 Task: Open Card Quality Control Planning in Board Product Development Best Practices to Workspace Commercial Mortgages and add a team member Softage.3@softage.net, a label Yellow, a checklist DevOps, an attachment from your onedrive, a color Yellow and finally, add a card description 'Plan and execute company team-building activity at a volunteer event' and a comment 'We should approach this task with a sense of transparency and open communication, ensuring that all stakeholders are informed and involved.'. Add a start date 'Jan 07, 1900' with a due date 'Jan 14, 1900'
Action: Mouse moved to (53, 375)
Screenshot: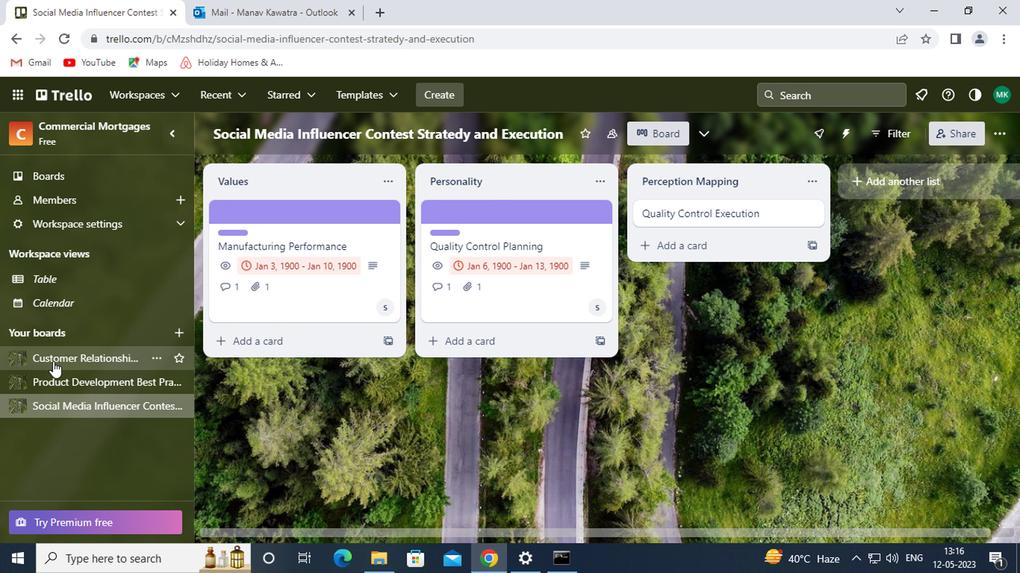 
Action: Mouse pressed left at (53, 375)
Screenshot: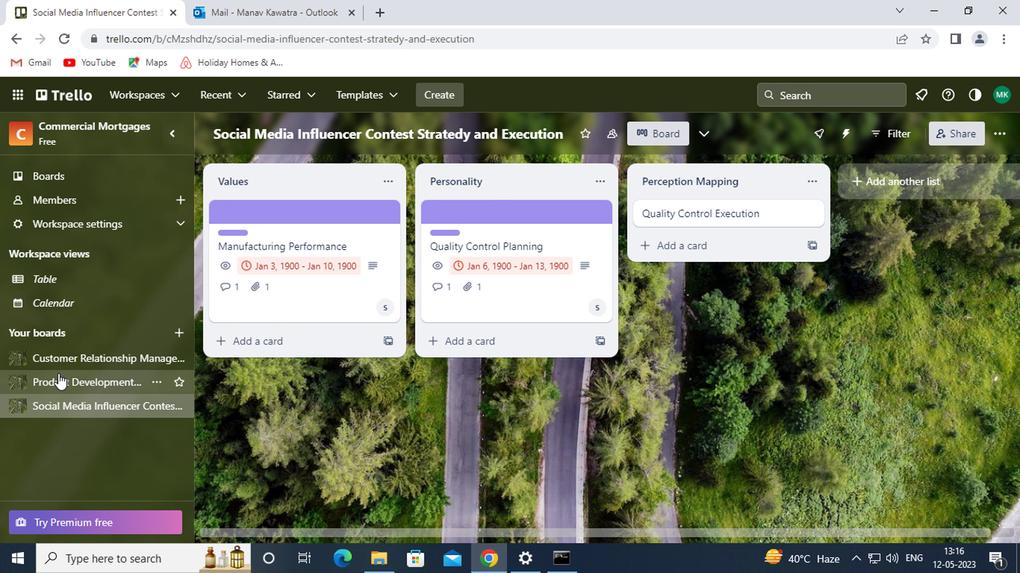 
Action: Mouse moved to (675, 224)
Screenshot: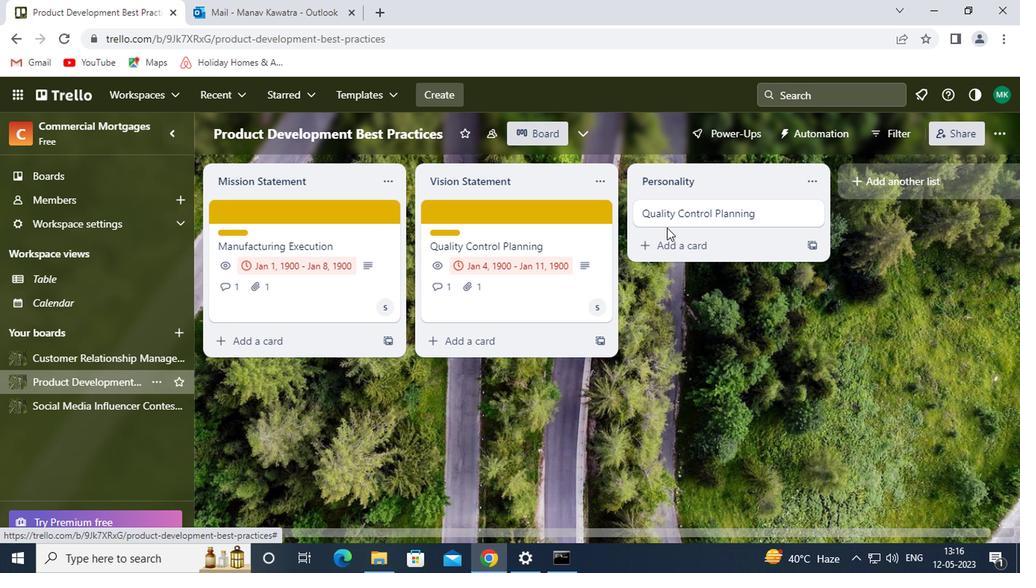 
Action: Mouse pressed left at (675, 224)
Screenshot: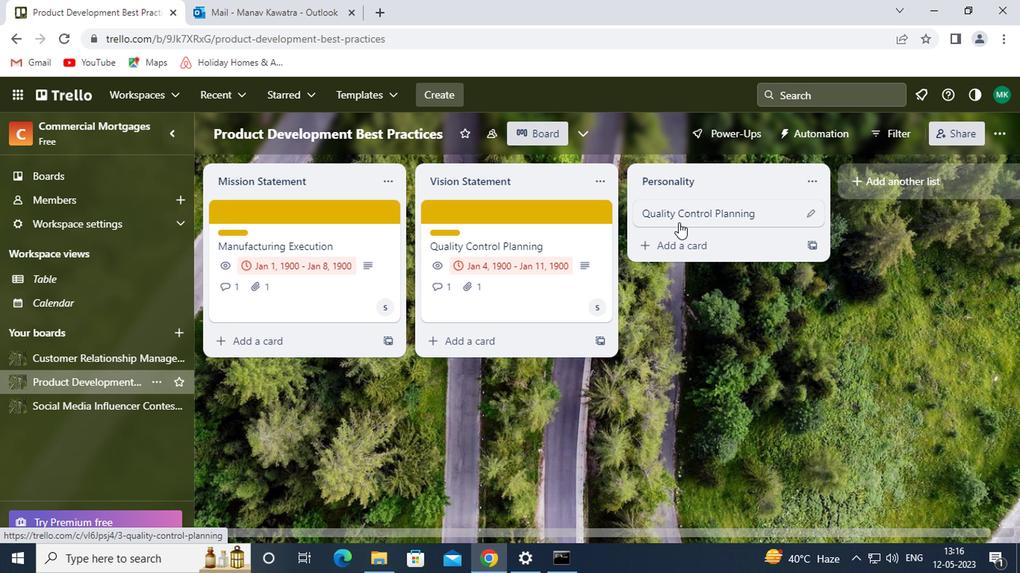 
Action: Mouse moved to (706, 266)
Screenshot: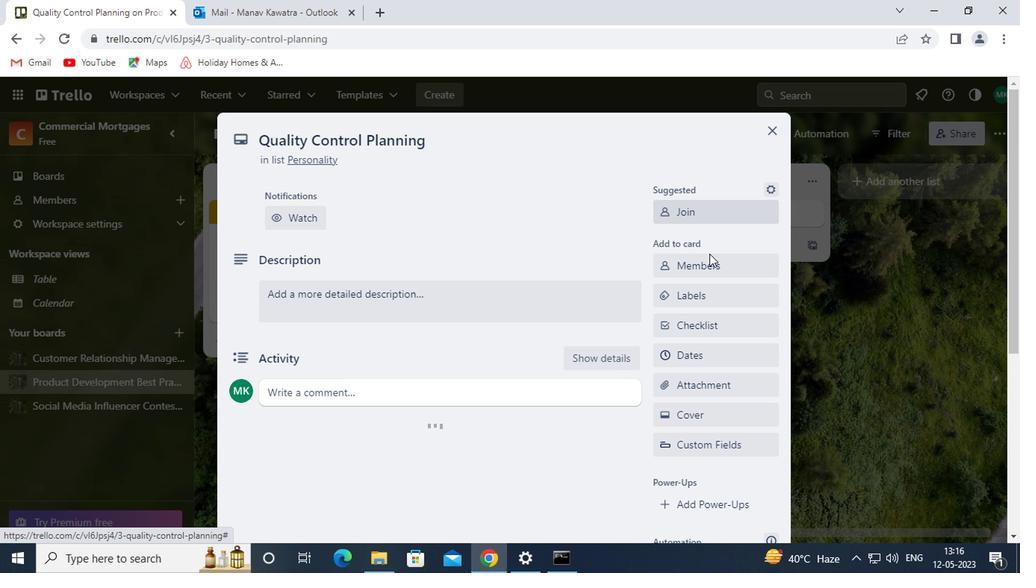 
Action: Mouse pressed left at (706, 266)
Screenshot: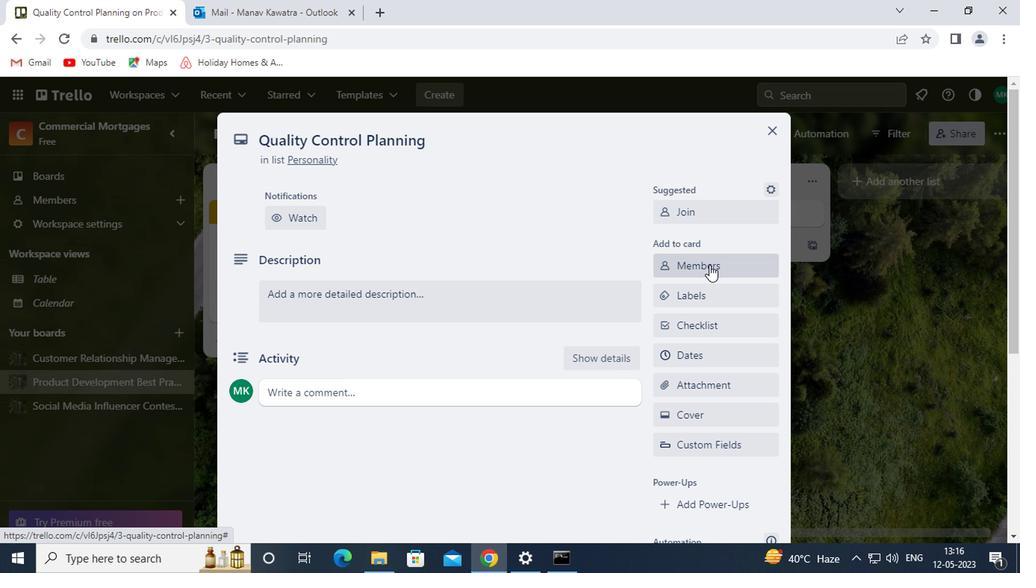 
Action: Mouse moved to (686, 345)
Screenshot: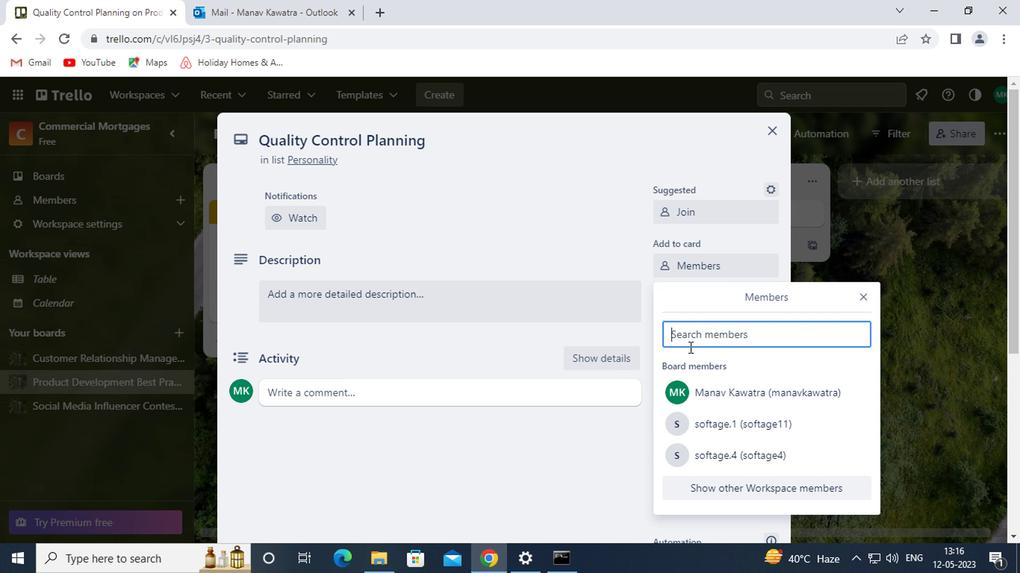 
Action: Mouse pressed left at (686, 345)
Screenshot: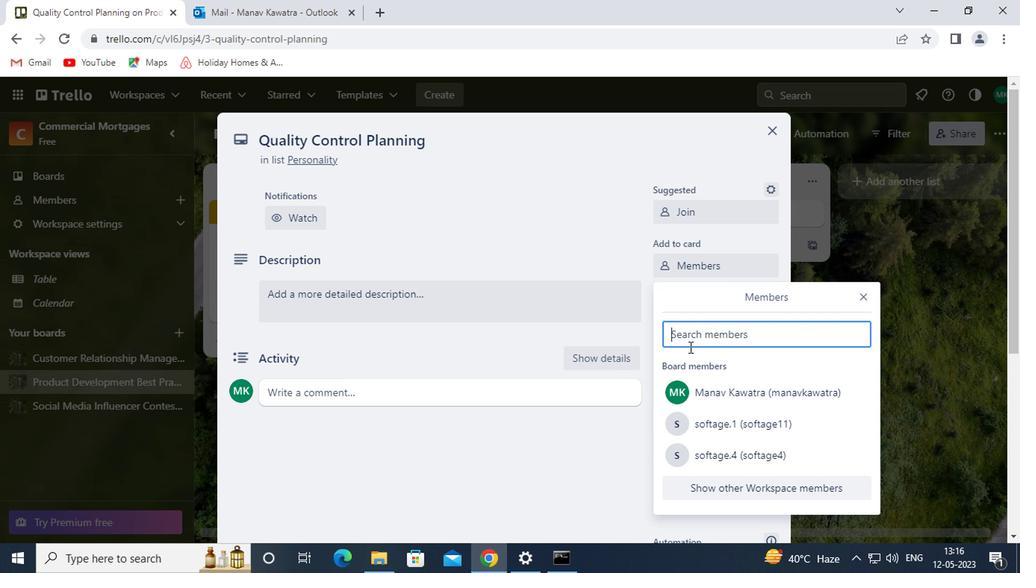 
Action: Key pressed <Key.shift>SOFTAGE.3<Key.shift><Key.shift><Key.shift><Key.shift><Key.shift><Key.shift><Key.shift><Key.shift><Key.shift><Key.shift>@SOFTAGE.NET
Screenshot: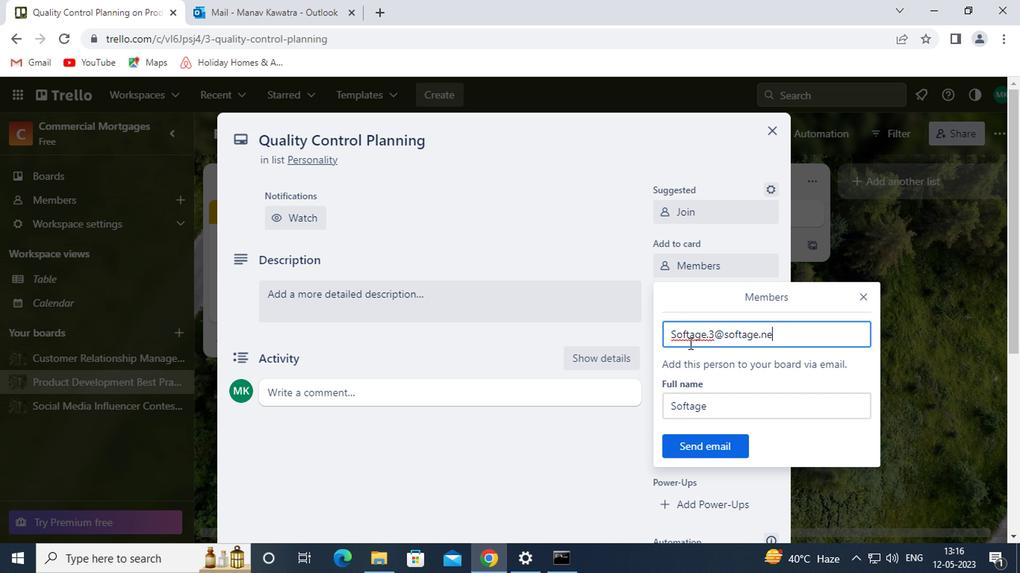 
Action: Mouse moved to (700, 446)
Screenshot: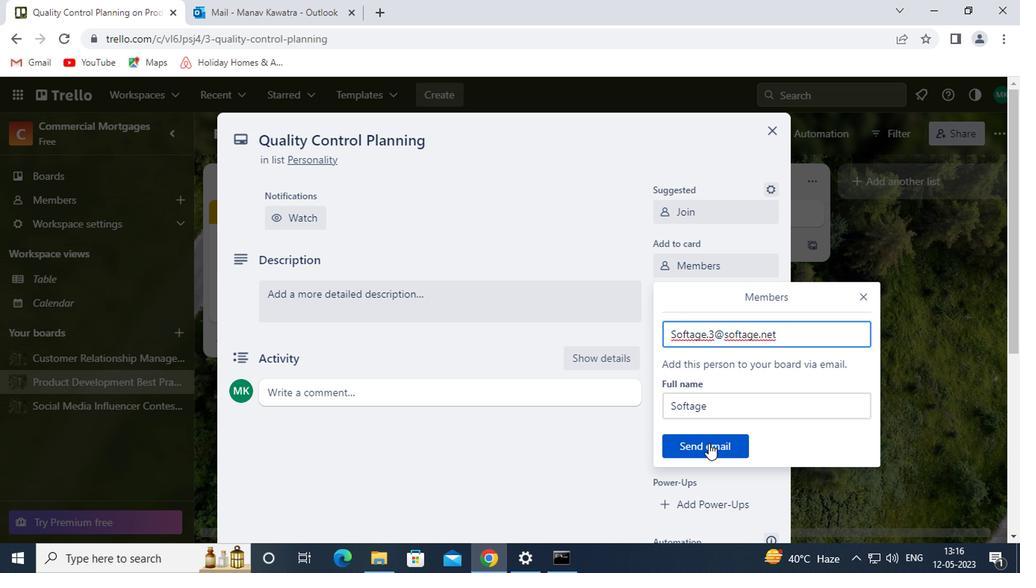 
Action: Mouse pressed left at (700, 446)
Screenshot: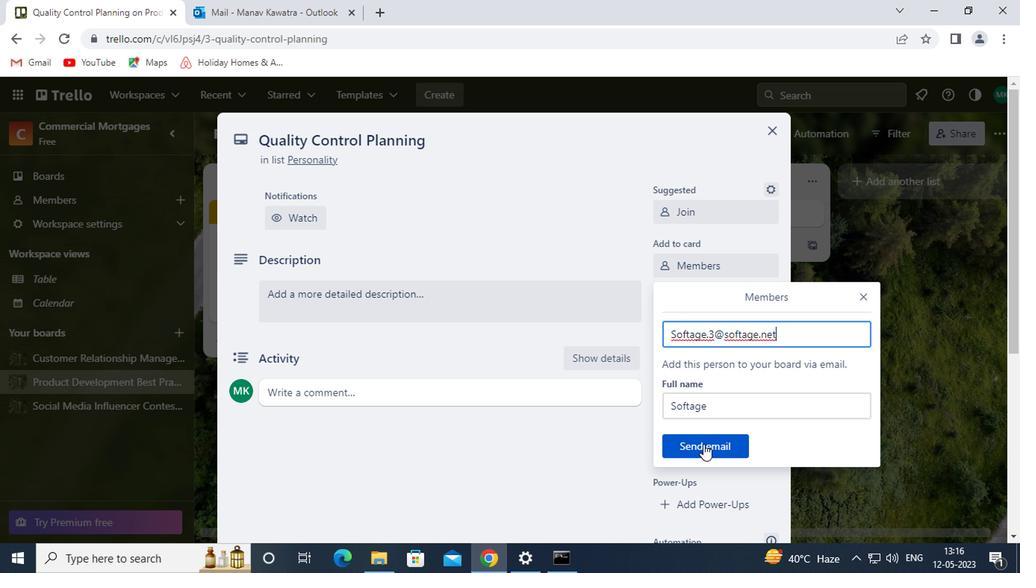 
Action: Mouse moved to (674, 291)
Screenshot: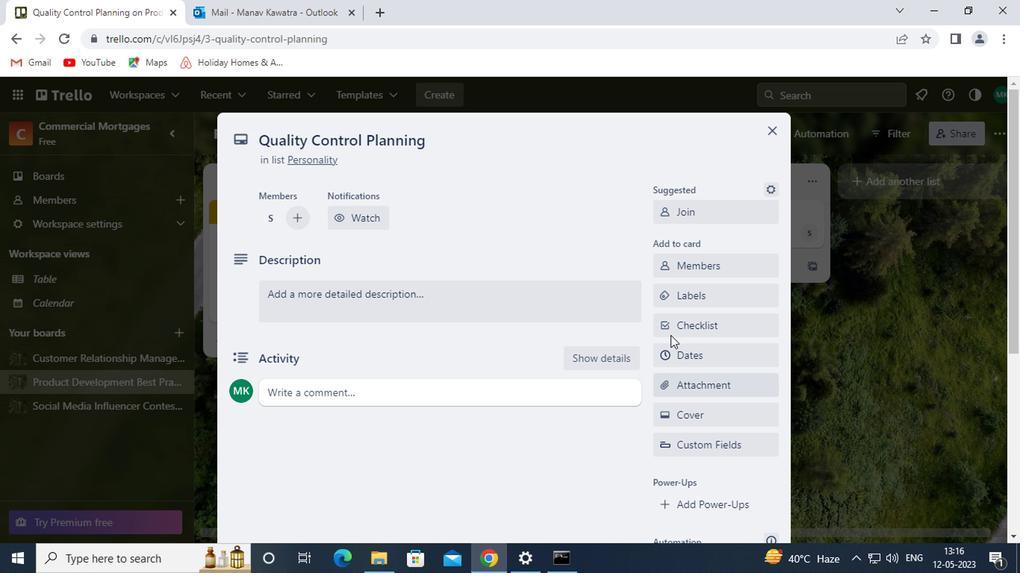 
Action: Mouse pressed left at (674, 291)
Screenshot: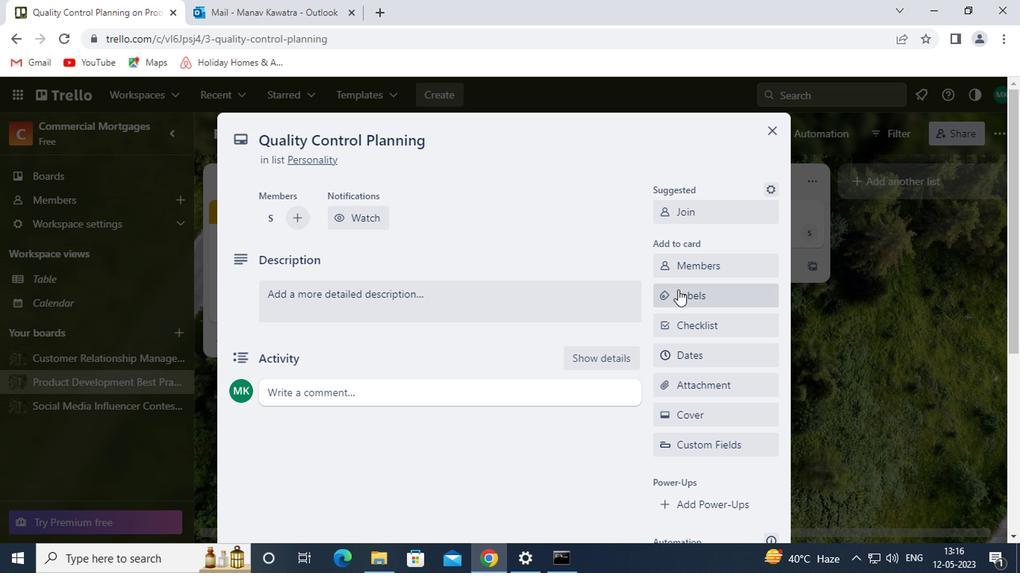 
Action: Mouse moved to (669, 249)
Screenshot: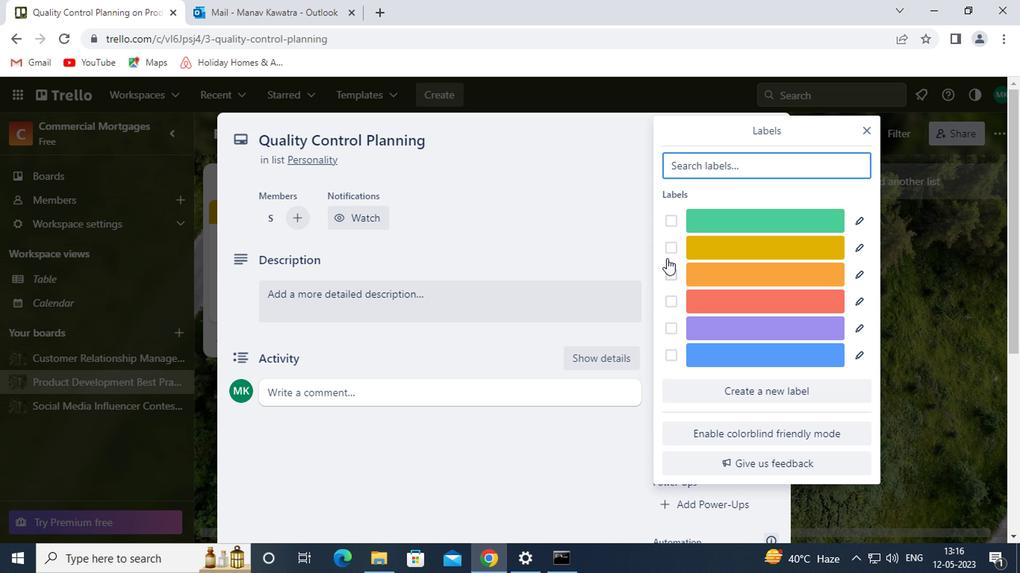 
Action: Mouse pressed left at (669, 249)
Screenshot: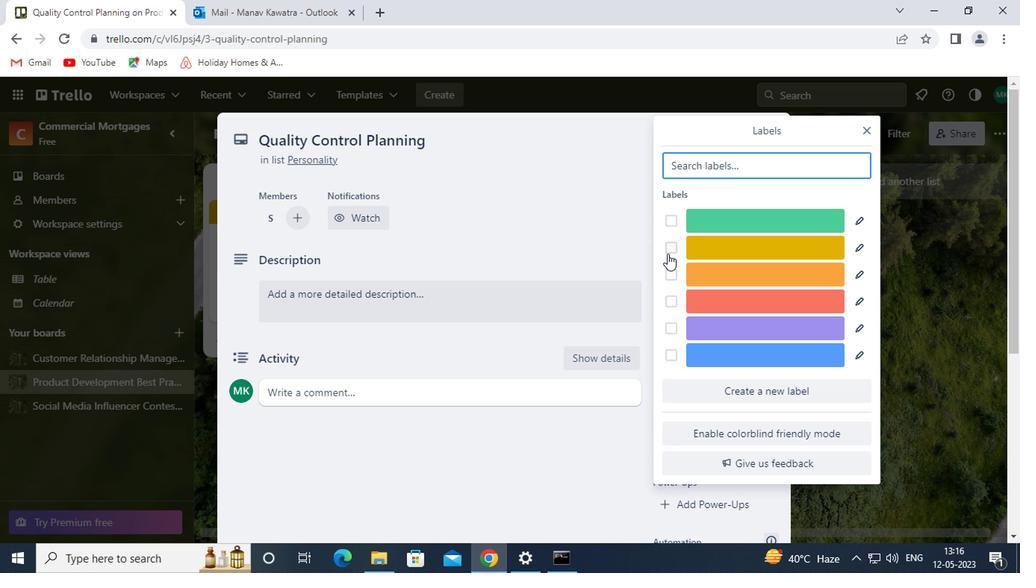 
Action: Mouse moved to (863, 130)
Screenshot: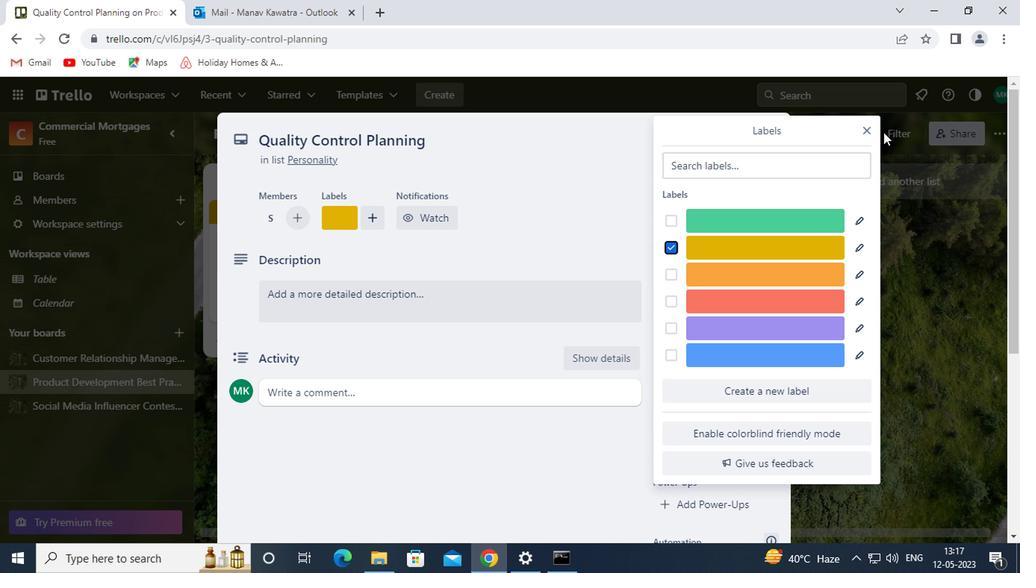 
Action: Mouse pressed left at (863, 130)
Screenshot: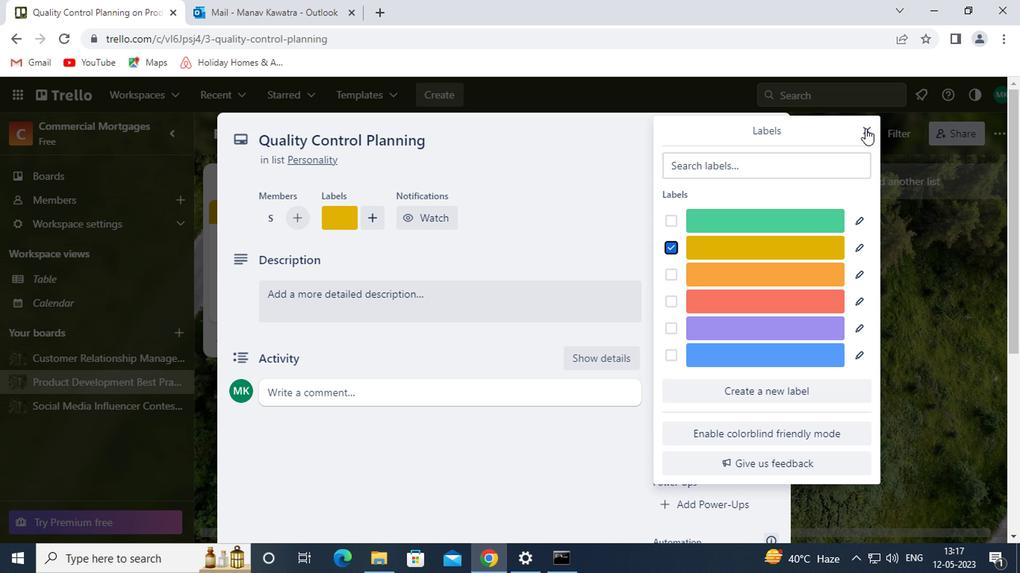 
Action: Mouse moved to (678, 330)
Screenshot: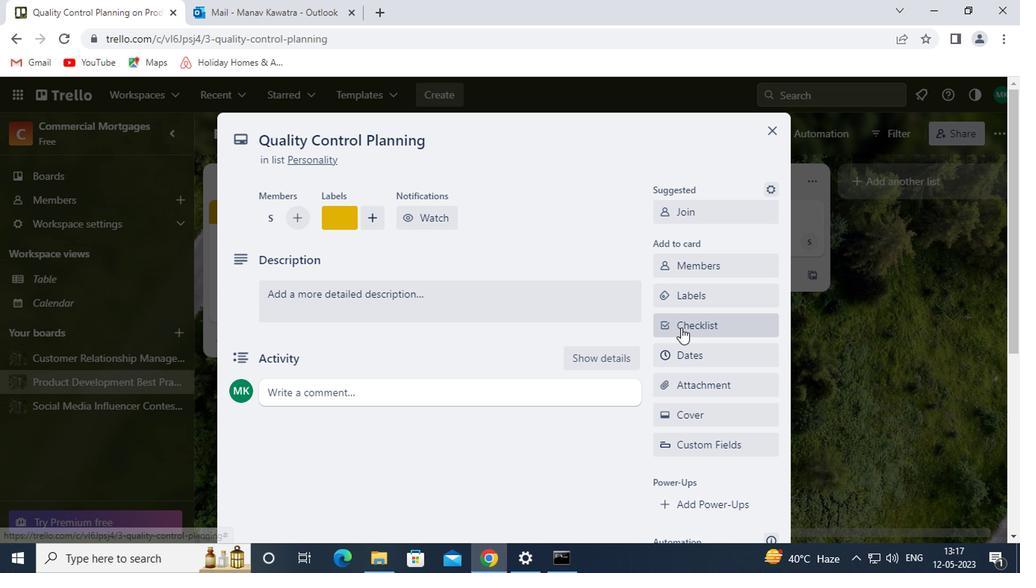 
Action: Mouse pressed left at (678, 330)
Screenshot: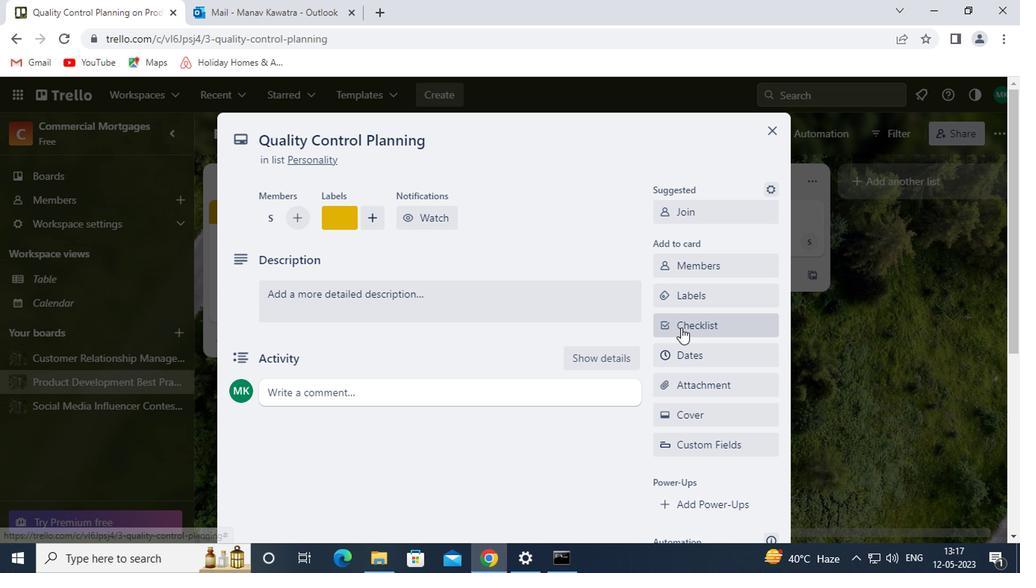 
Action: Mouse moved to (702, 355)
Screenshot: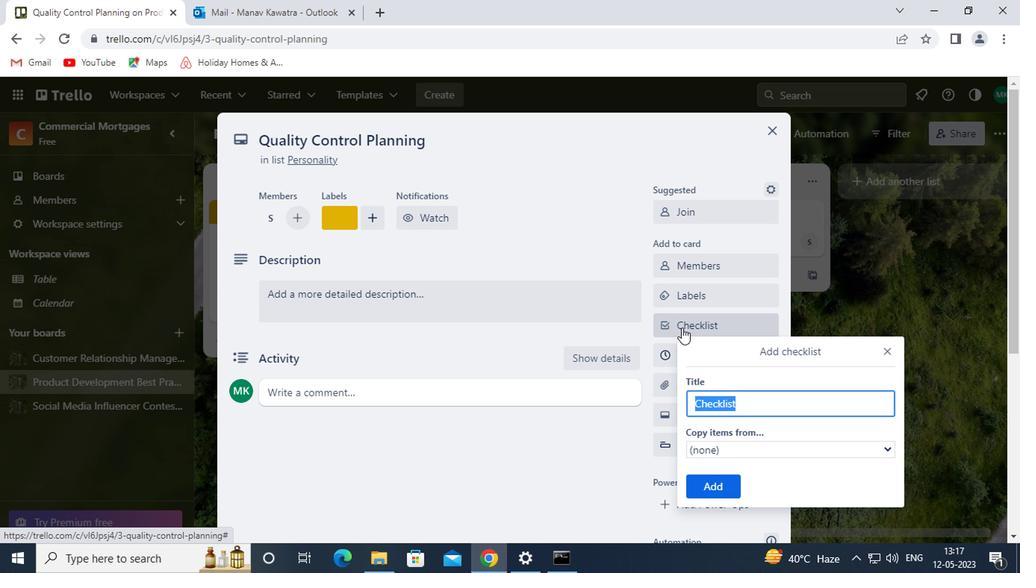 
Action: Key pressed <Key.shift>DEV<Key.caps_lock>O<Key.caps_lock>PS
Screenshot: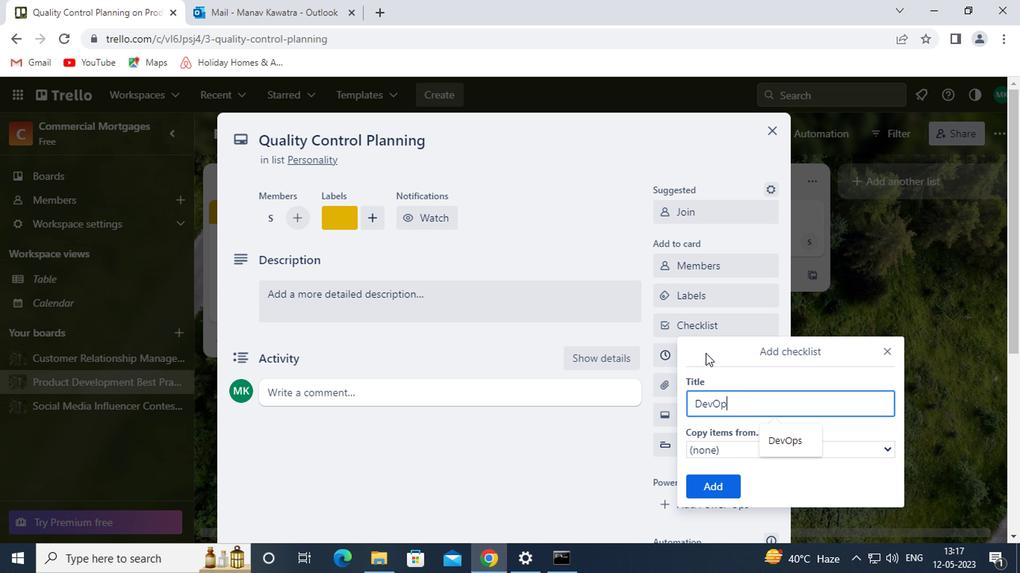 
Action: Mouse moved to (703, 486)
Screenshot: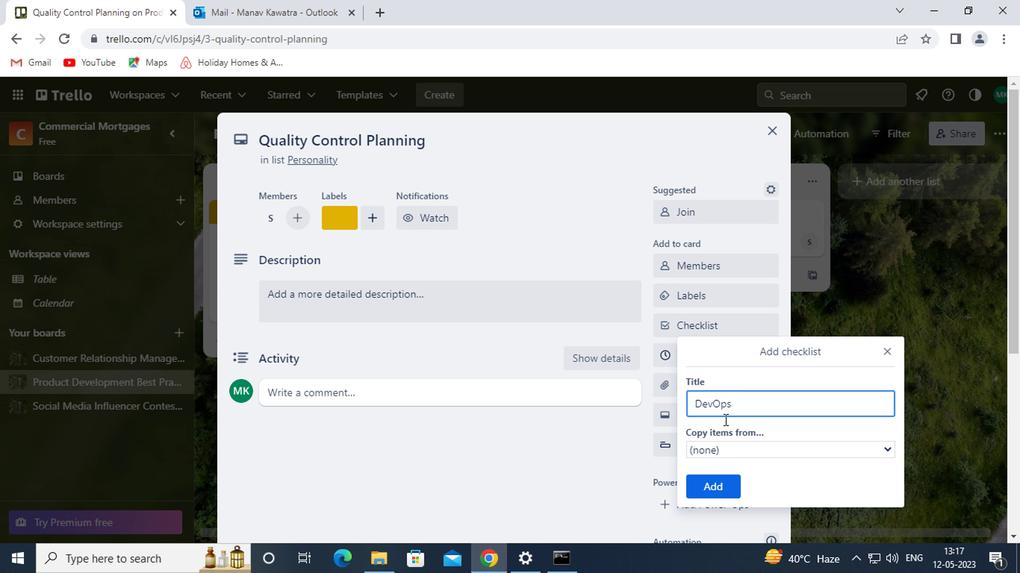 
Action: Mouse pressed left at (703, 486)
Screenshot: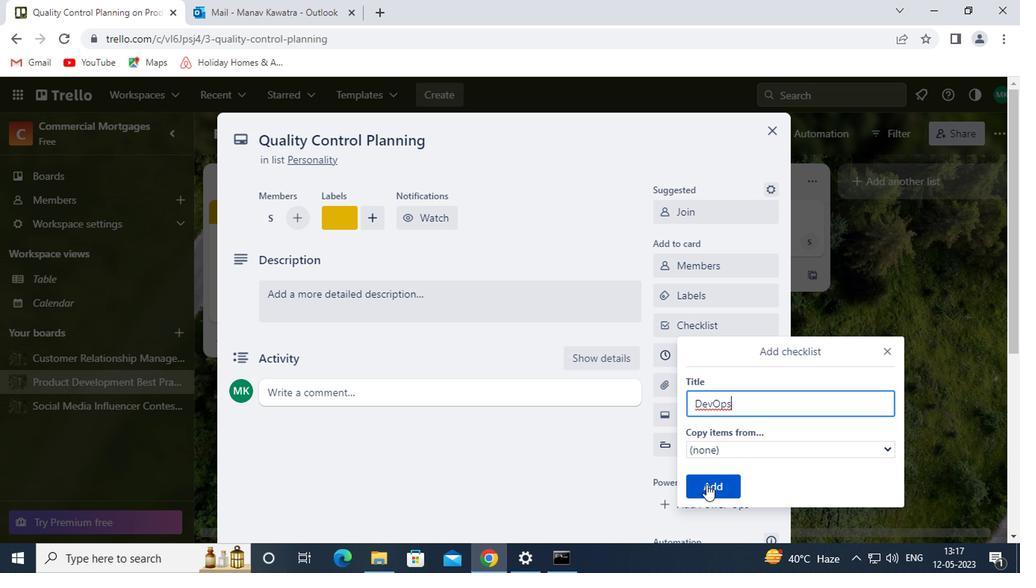
Action: Mouse moved to (717, 380)
Screenshot: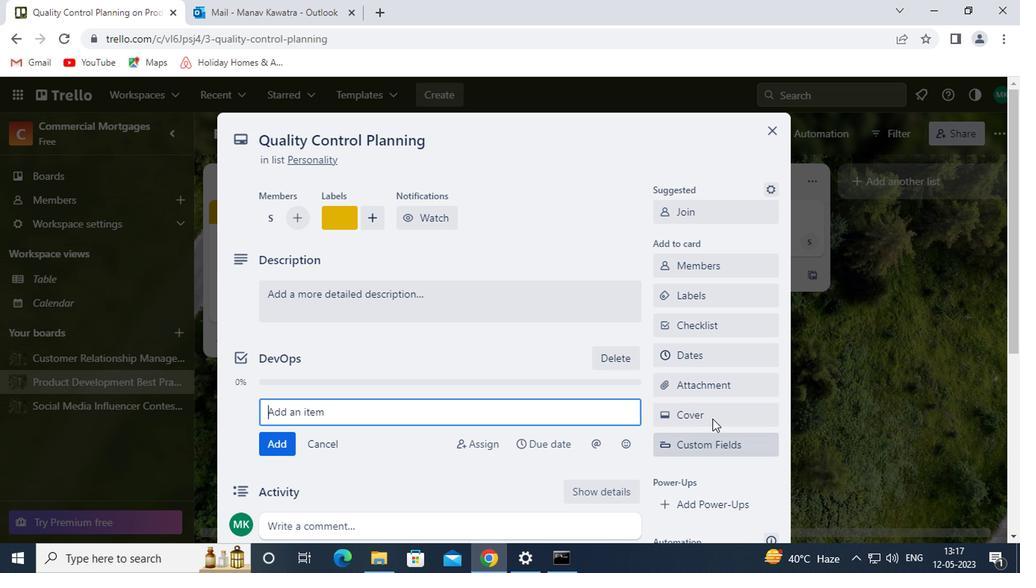 
Action: Mouse pressed left at (717, 380)
Screenshot: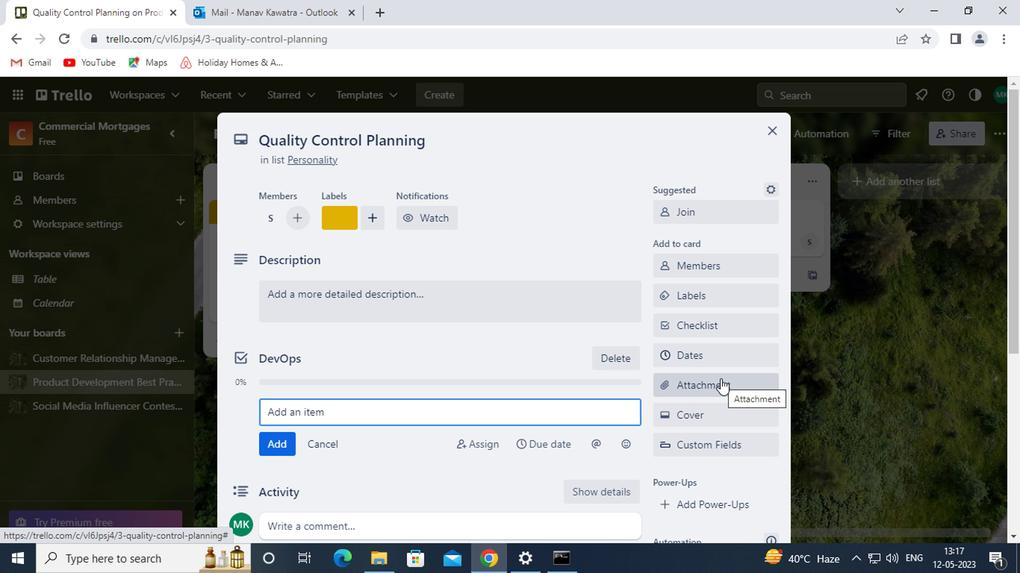
Action: Mouse moved to (684, 280)
Screenshot: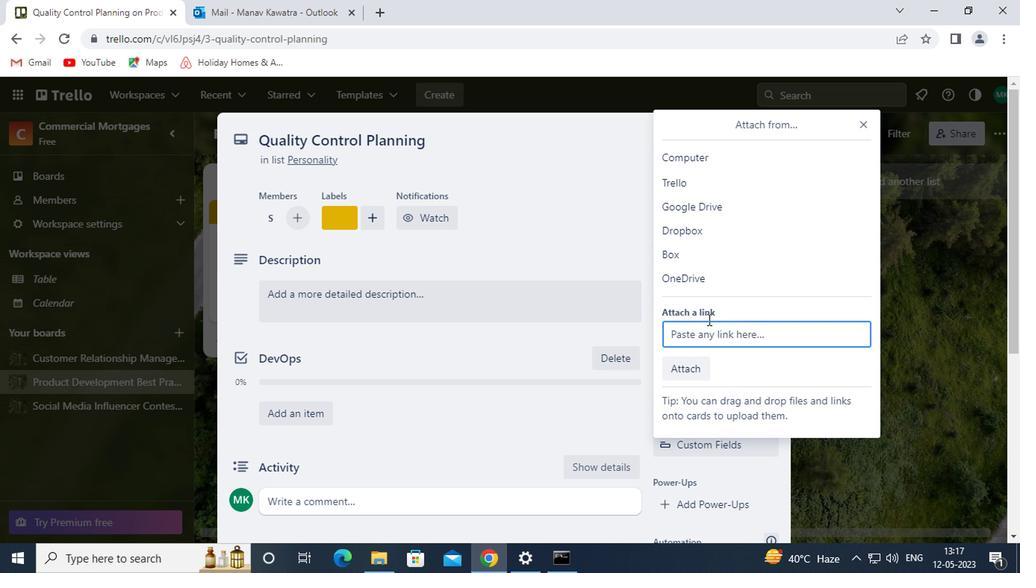 
Action: Mouse pressed left at (684, 280)
Screenshot: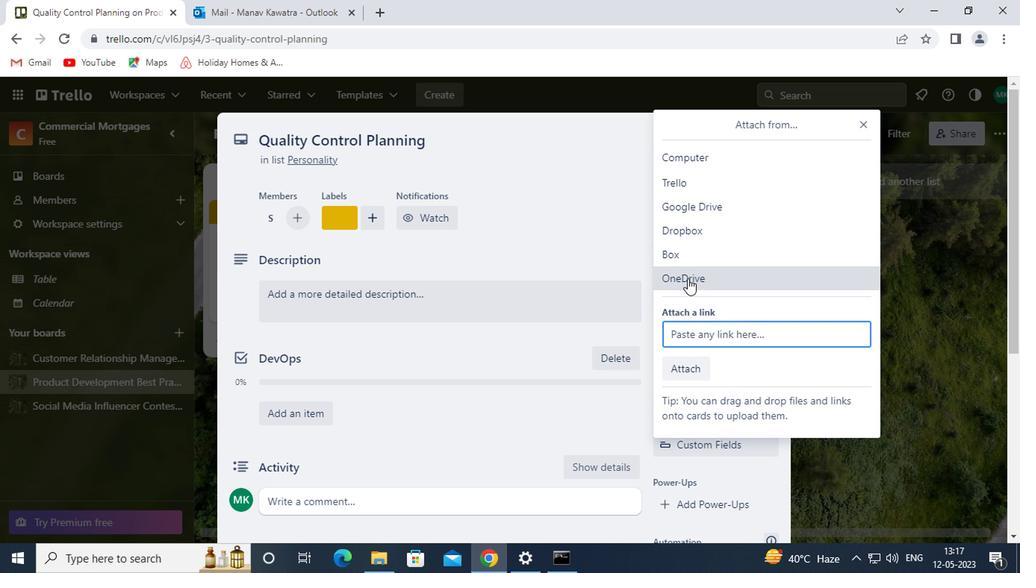 
Action: Mouse moved to (370, 158)
Screenshot: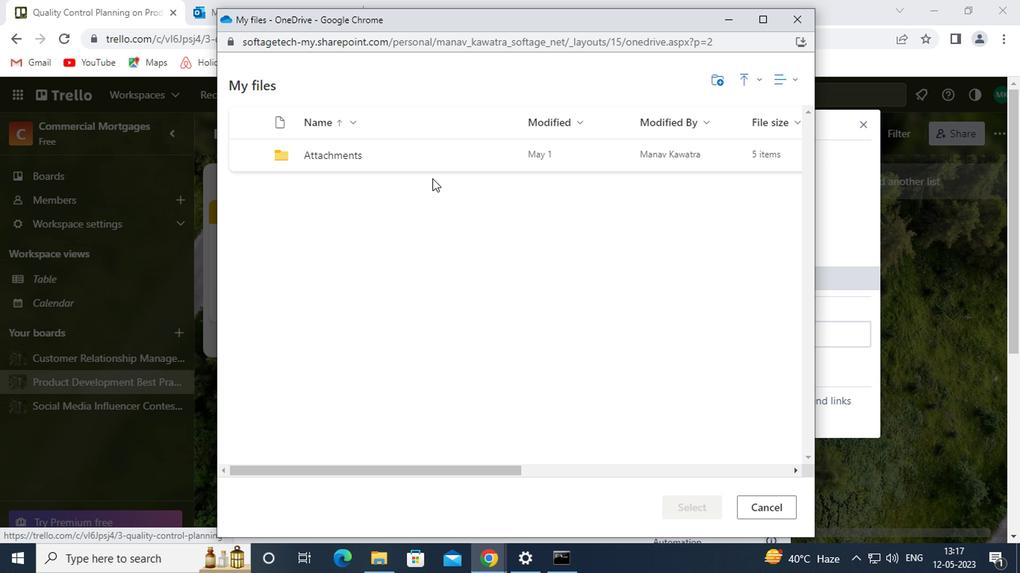 
Action: Mouse pressed left at (370, 158)
Screenshot: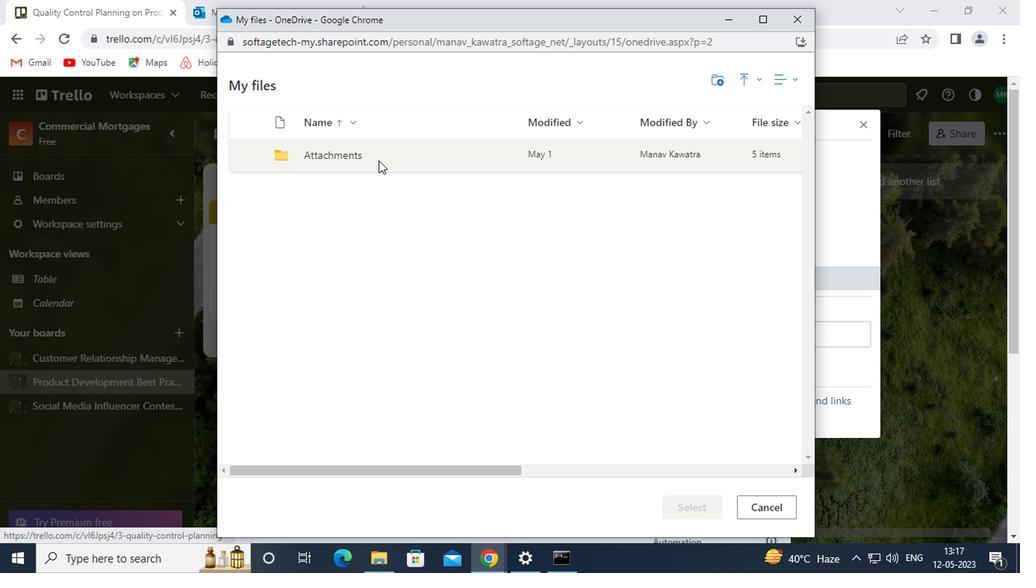 
Action: Mouse moved to (312, 154)
Screenshot: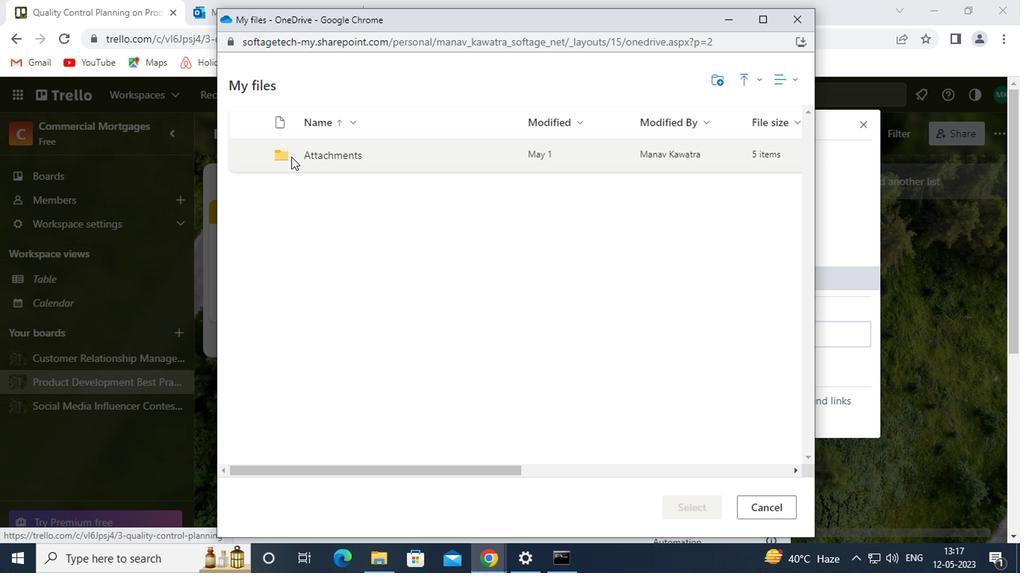 
Action: Mouse pressed left at (312, 154)
Screenshot: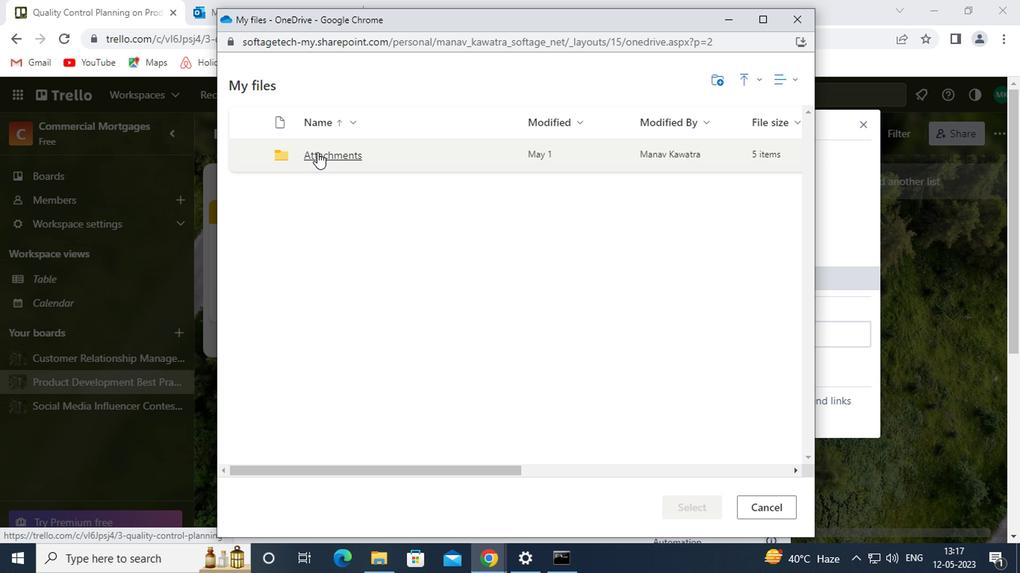 
Action: Mouse moved to (323, 192)
Screenshot: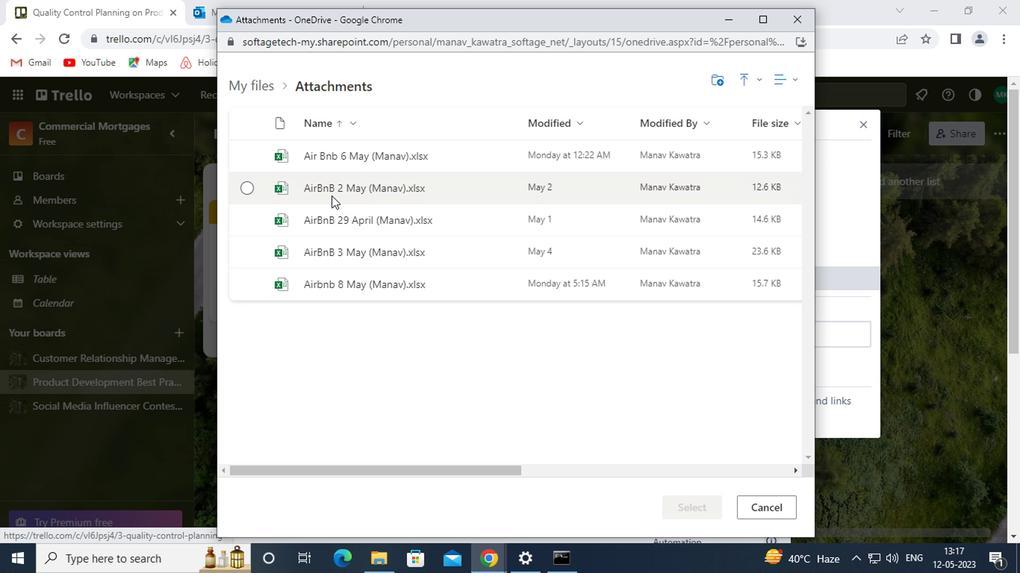 
Action: Mouse pressed left at (323, 192)
Screenshot: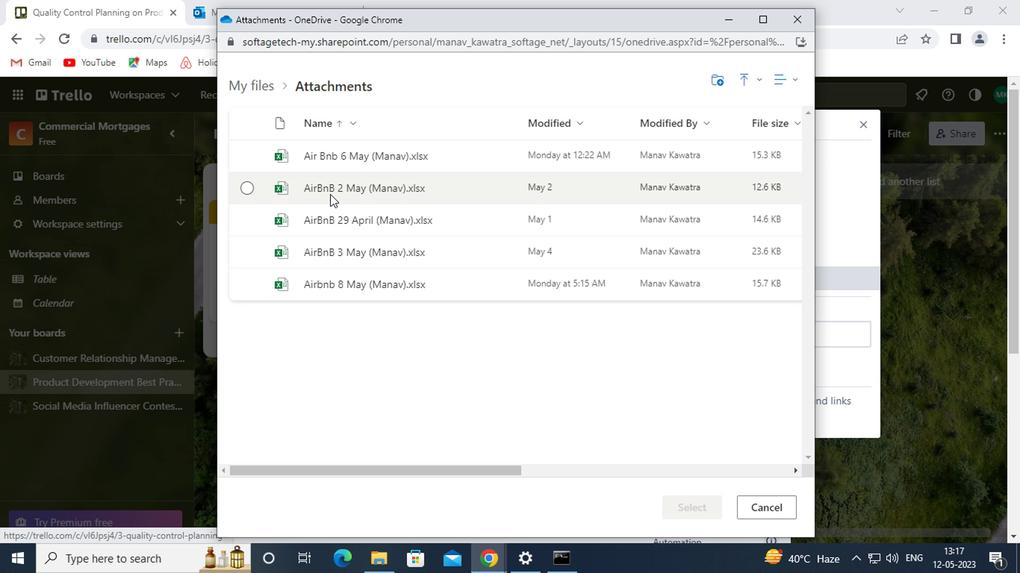 
Action: Mouse moved to (686, 501)
Screenshot: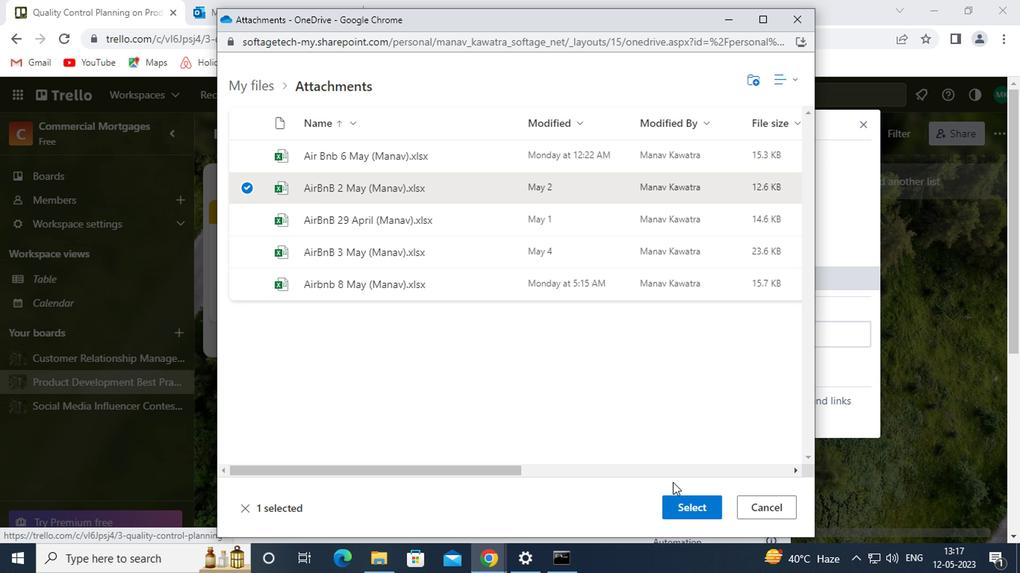 
Action: Mouse pressed left at (686, 501)
Screenshot: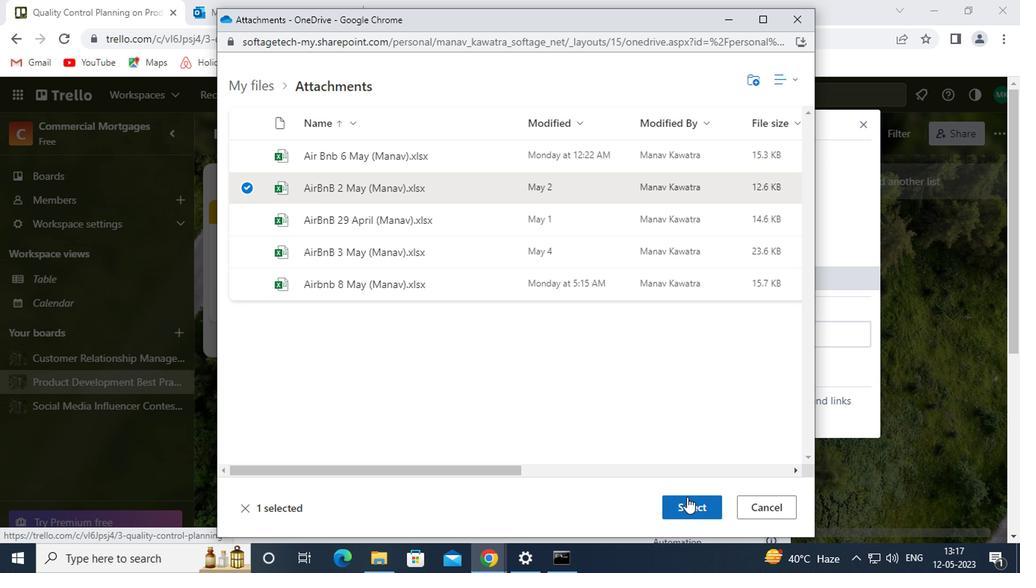 
Action: Mouse moved to (377, 417)
Screenshot: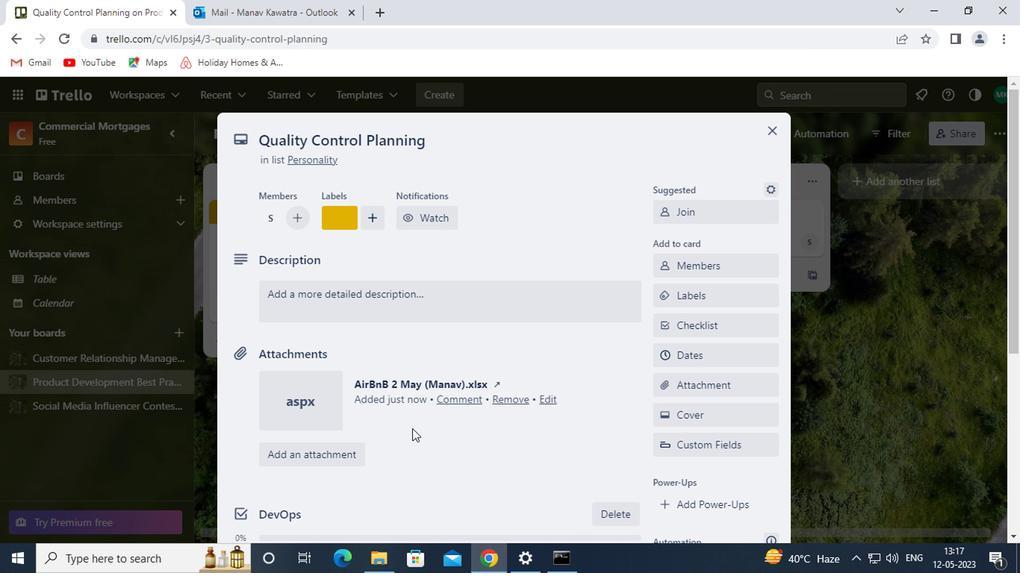
Action: Mouse scrolled (377, 416) with delta (0, 0)
Screenshot: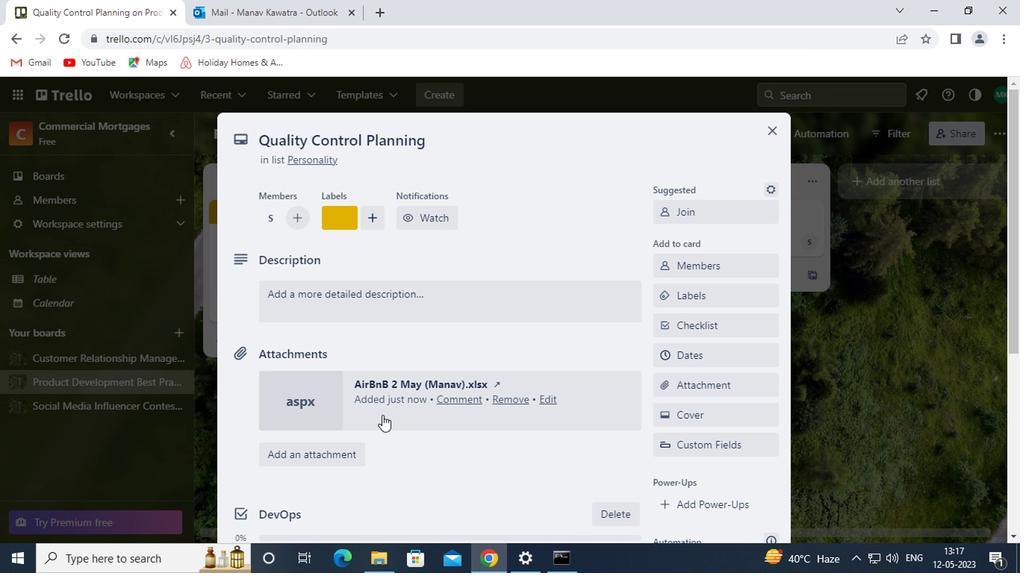 
Action: Mouse moved to (377, 415)
Screenshot: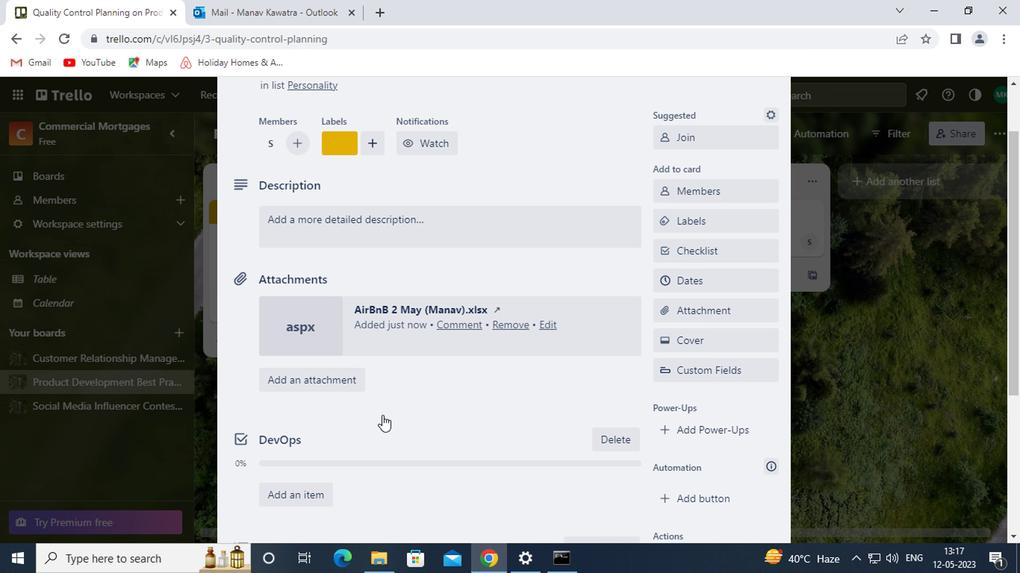 
Action: Mouse scrolled (377, 414) with delta (0, 0)
Screenshot: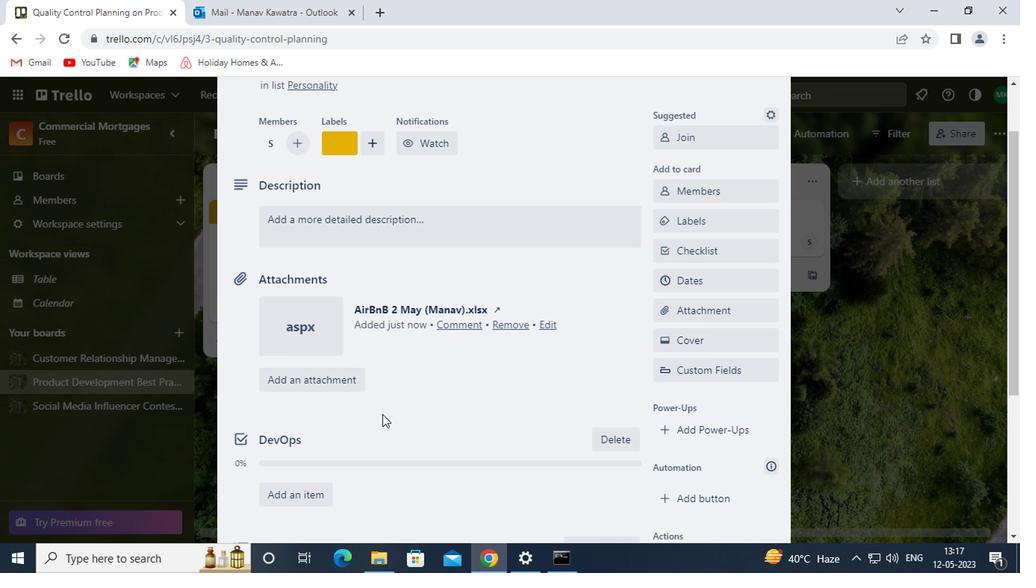
Action: Mouse moved to (299, 154)
Screenshot: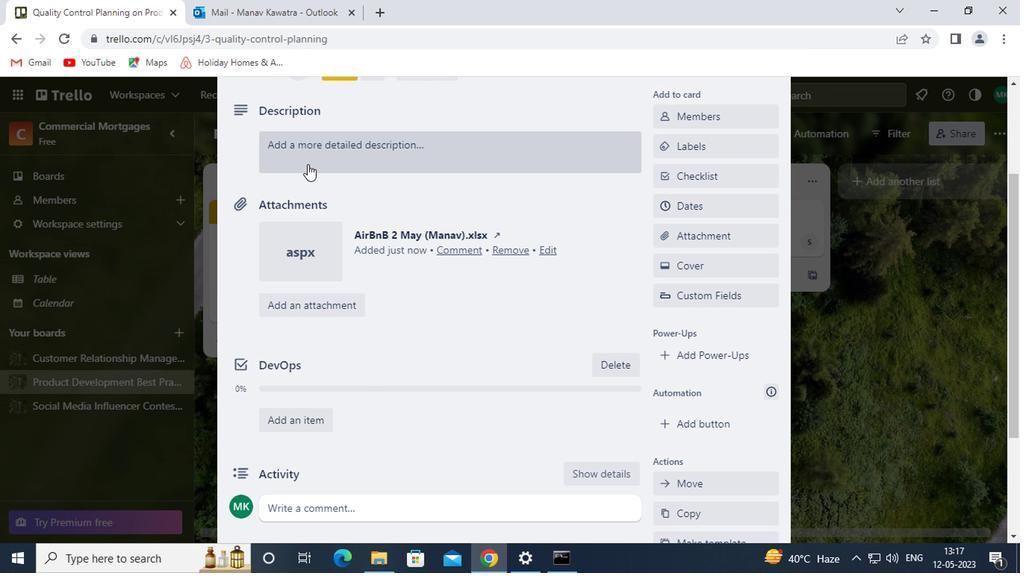 
Action: Mouse pressed left at (299, 154)
Screenshot: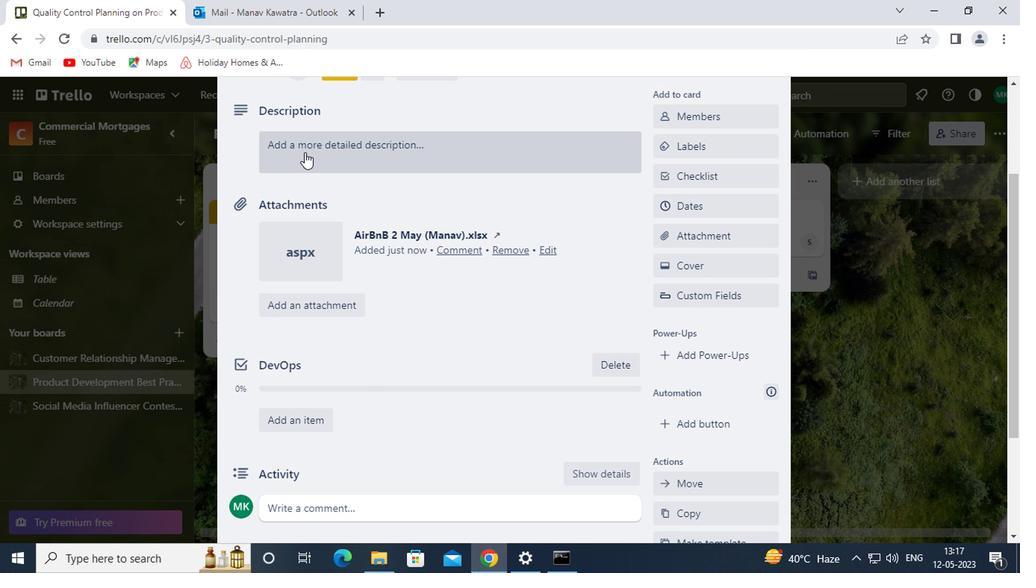 
Action: Mouse moved to (301, 213)
Screenshot: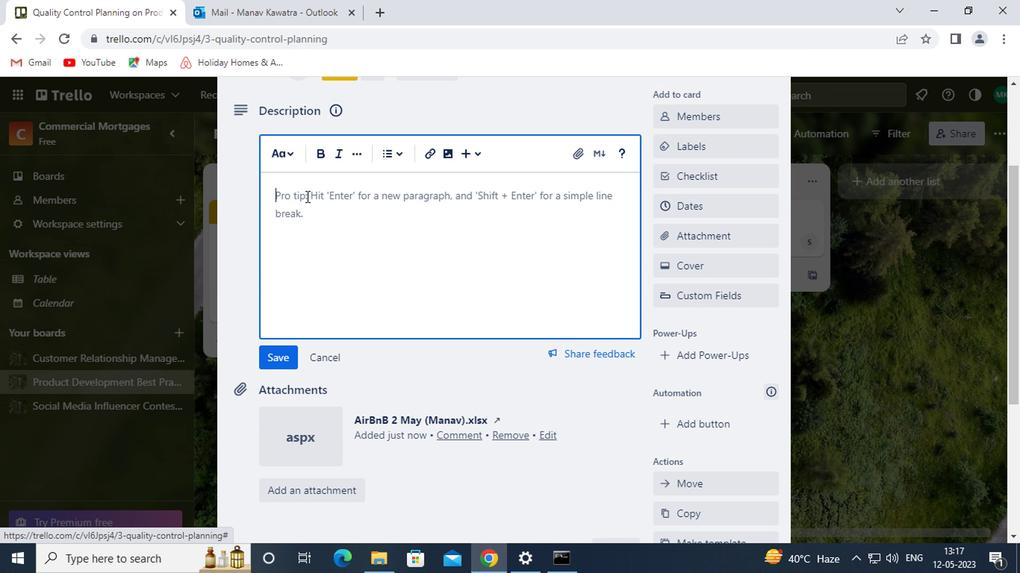 
Action: Mouse pressed left at (301, 213)
Screenshot: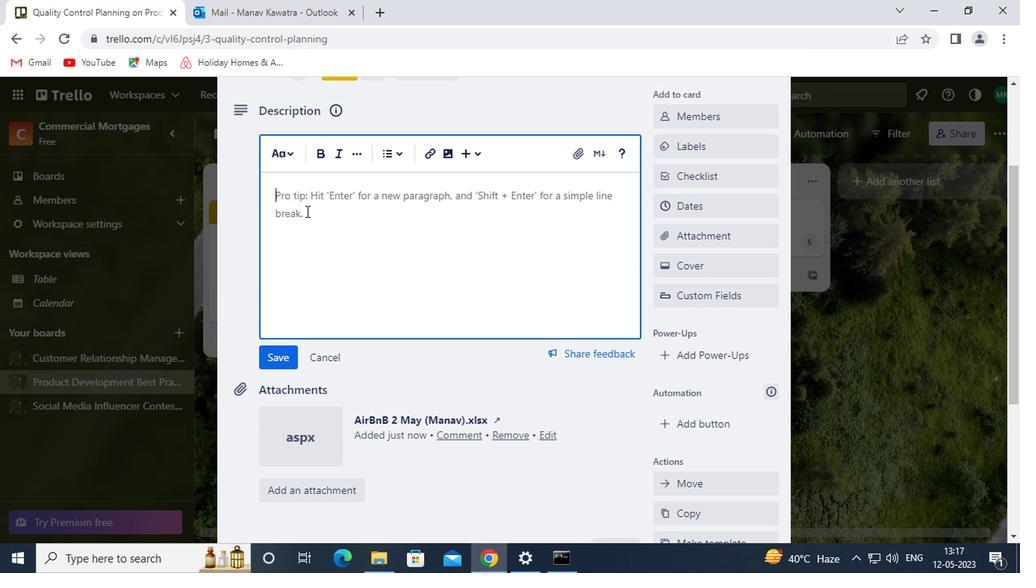 
Action: Key pressed <Key.shift><Key.shift><Key.shift><Key.shift><Key.shift><Key.shift><Key.shift><Key.shift><Key.shift><Key.shift><Key.shift><Key.shift><Key.shift><Key.shift><Key.shift><Key.shift>PLAN<Key.space>AND<Key.space>EXECUTE<Key.space>COMPANY<Key.space>TEAM-BUILDING<Key.space>ACTIVITY<Key.space>AT<Key.space>A<Key.space>VOLUNTEER<Key.space>EVENT
Screenshot: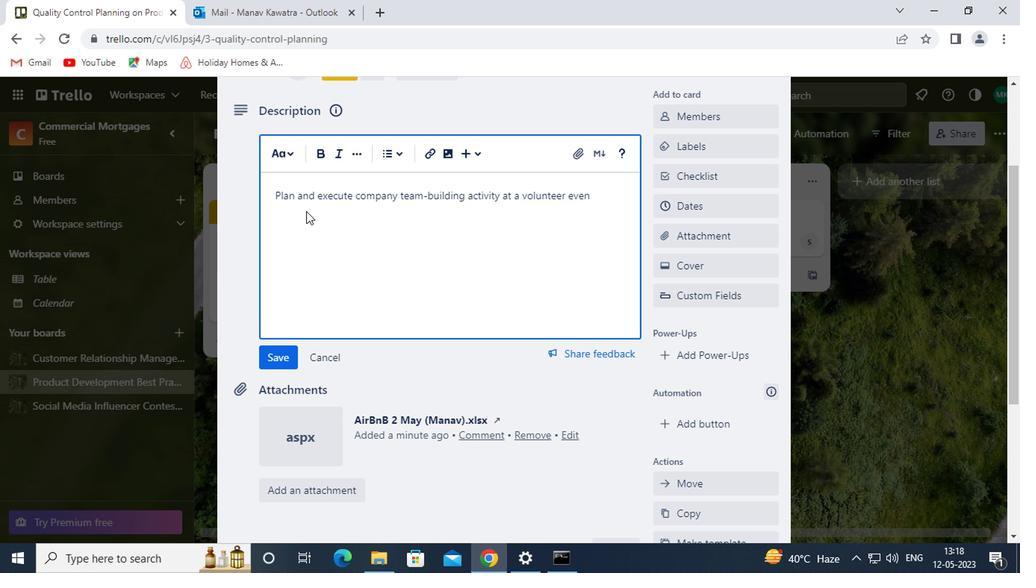 
Action: Mouse moved to (267, 349)
Screenshot: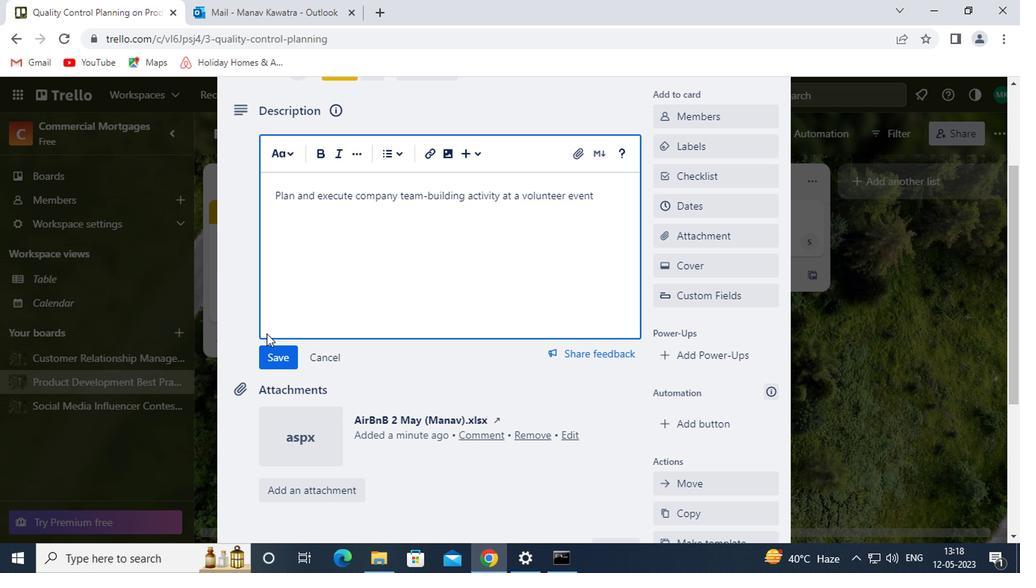 
Action: Mouse pressed left at (267, 349)
Screenshot: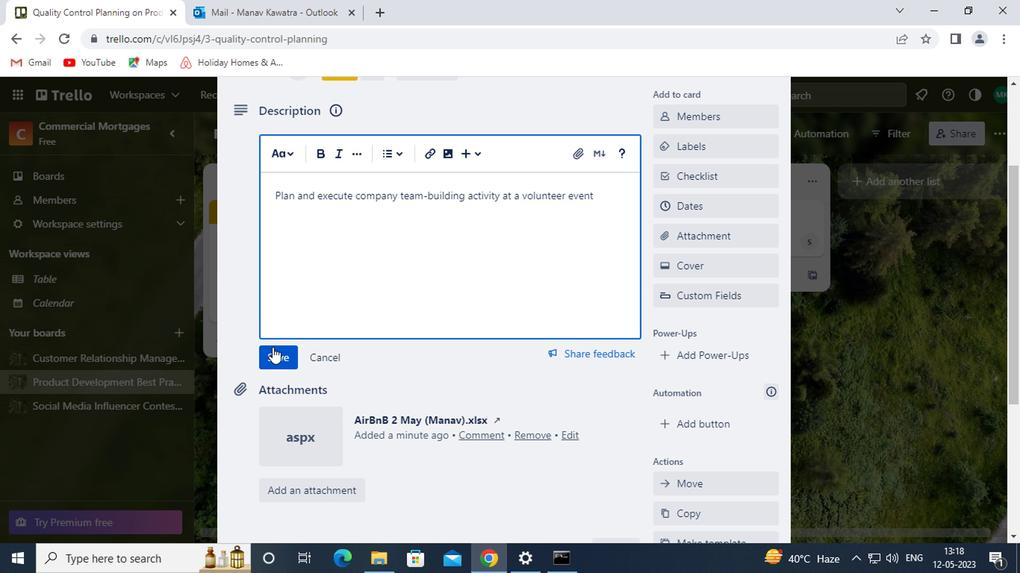 
Action: Mouse moved to (279, 324)
Screenshot: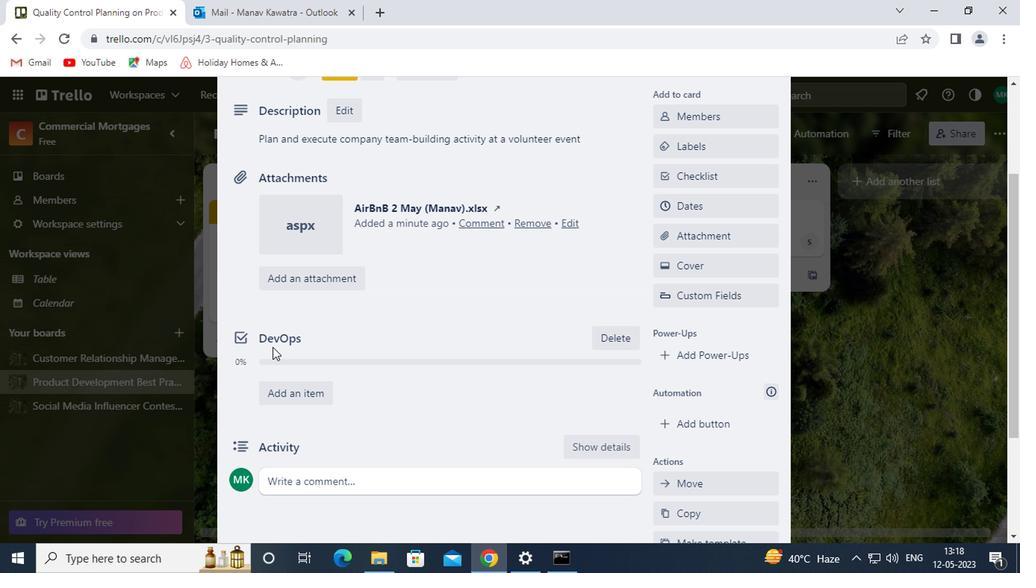 
Action: Mouse scrolled (279, 323) with delta (0, -1)
Screenshot: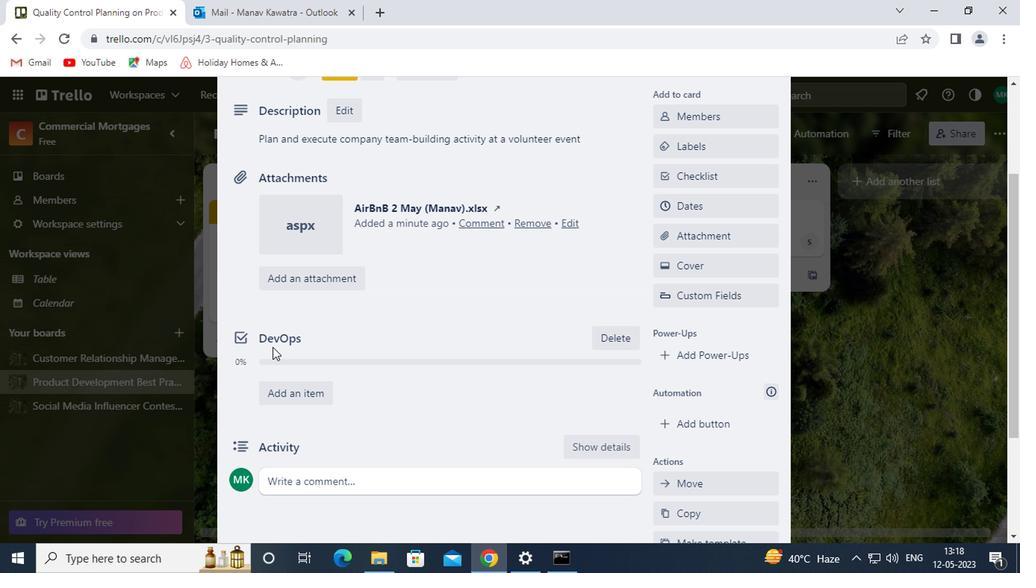 
Action: Mouse scrolled (279, 323) with delta (0, -1)
Screenshot: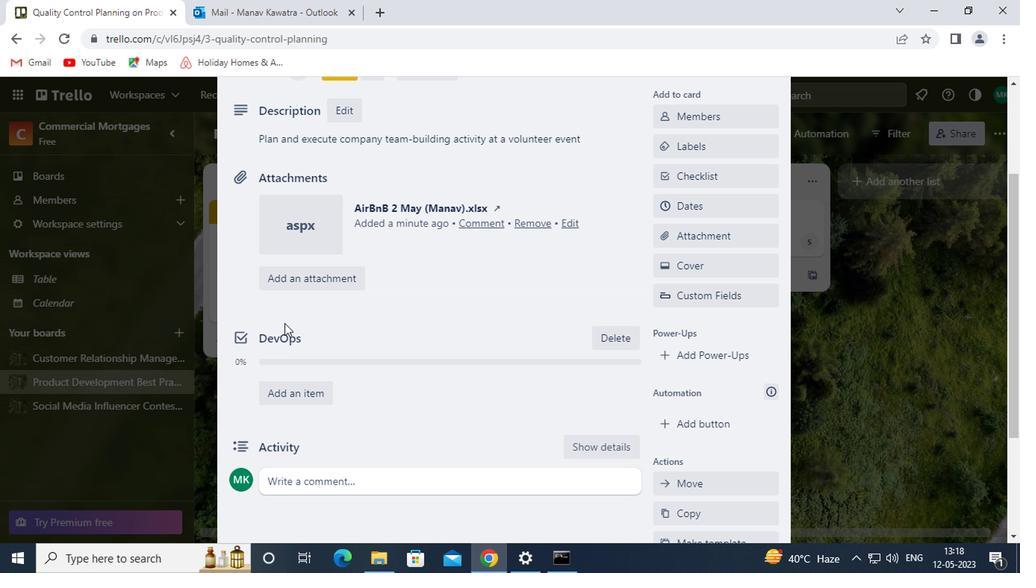 
Action: Mouse scrolled (279, 323) with delta (0, -1)
Screenshot: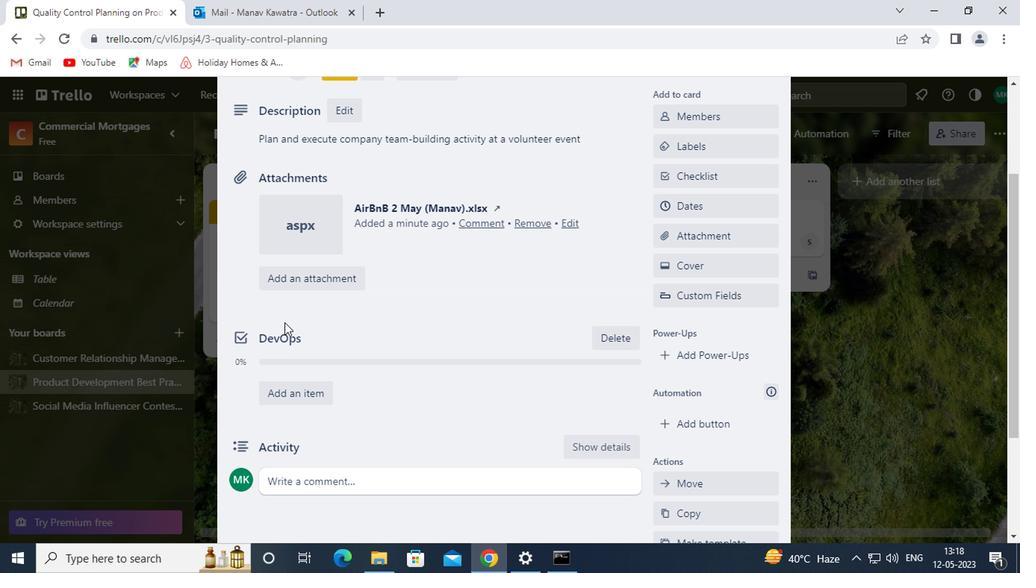 
Action: Mouse pressed left at (279, 324)
Screenshot: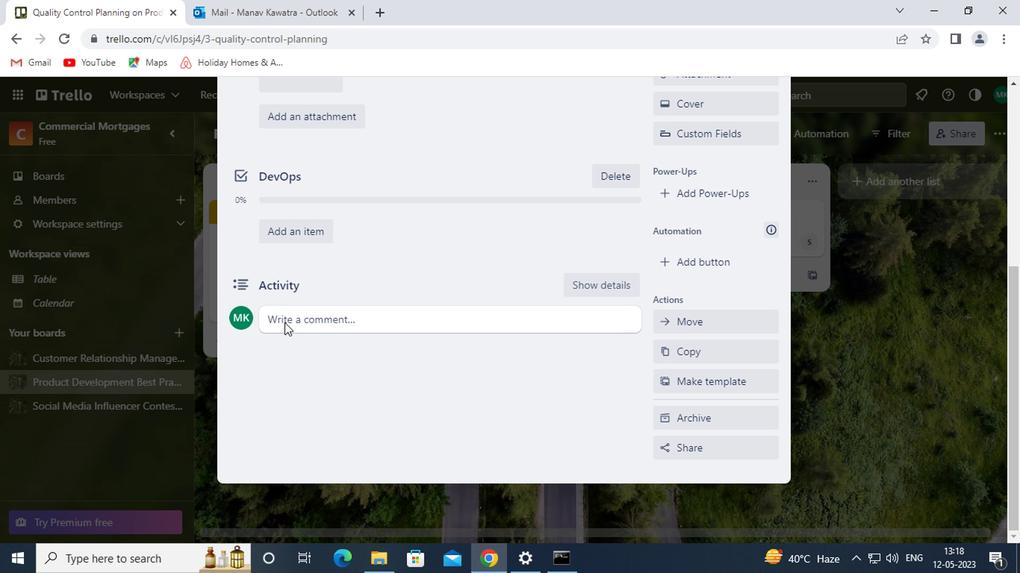 
Action: Mouse moved to (292, 372)
Screenshot: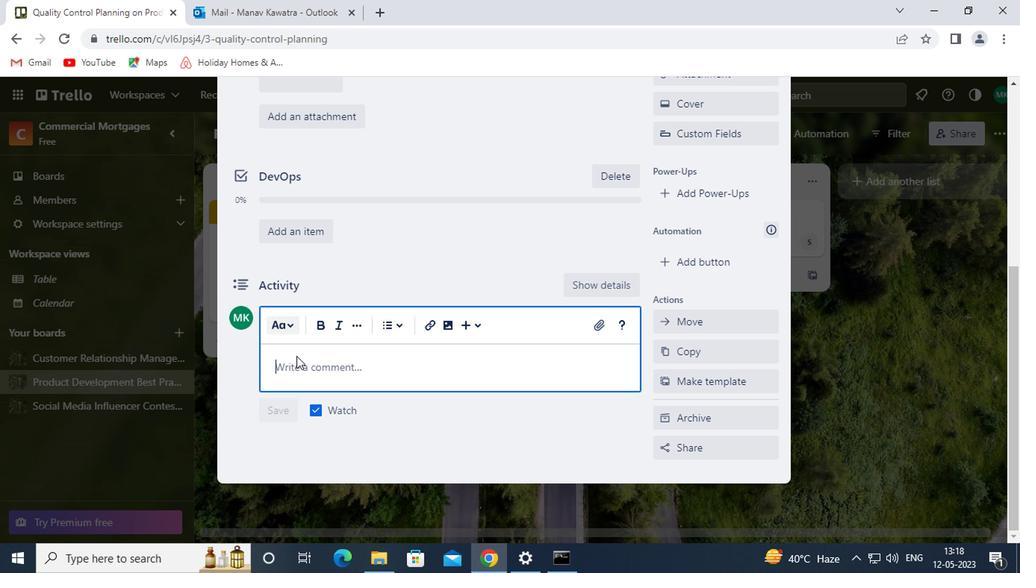 
Action: Mouse pressed left at (292, 372)
Screenshot: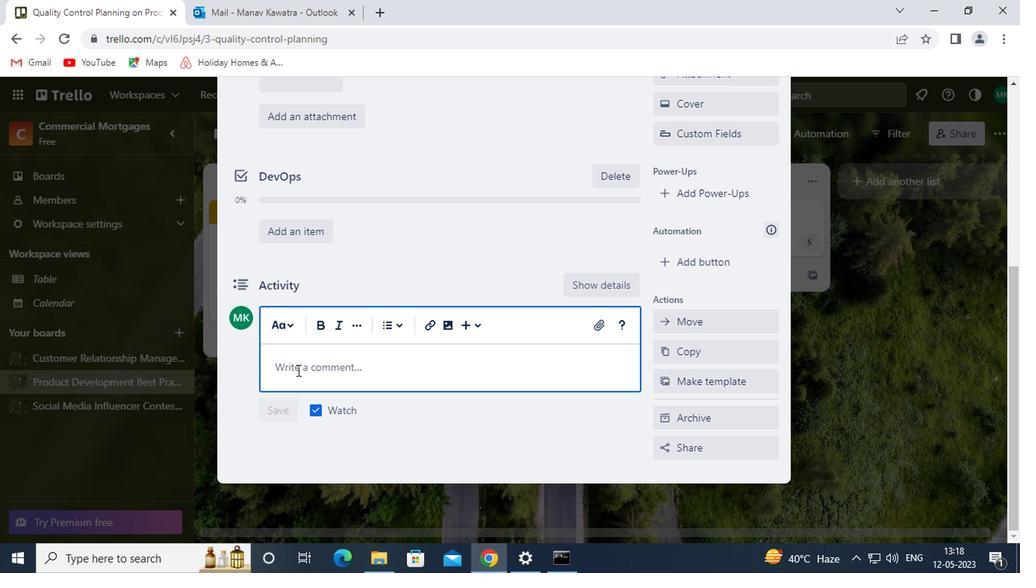 
Action: Key pressed <Key.shift><Key.shift><Key.shift><Key.shift><Key.shift><Key.shift><Key.shift><Key.shift>WE<Key.space>SHOULD<Key.space>APPROACH<Key.space>THIS<Key.space>TASK<Key.space>WITH<Key.space>A<Key.space>SENSE<Key.space>OF<Key.space>TRANSPARENCY<Key.space>AND<Key.space>OPR<Key.backspace>EN<Key.space>COMMUNICATION,ENSURING<Key.space>THAT<Key.space>ALL<Key.space>STAKEHOLDERS<Key.space>ARE<Key.space>INFORMED<Key.space>AND<Key.space>INVOLVED
Screenshot: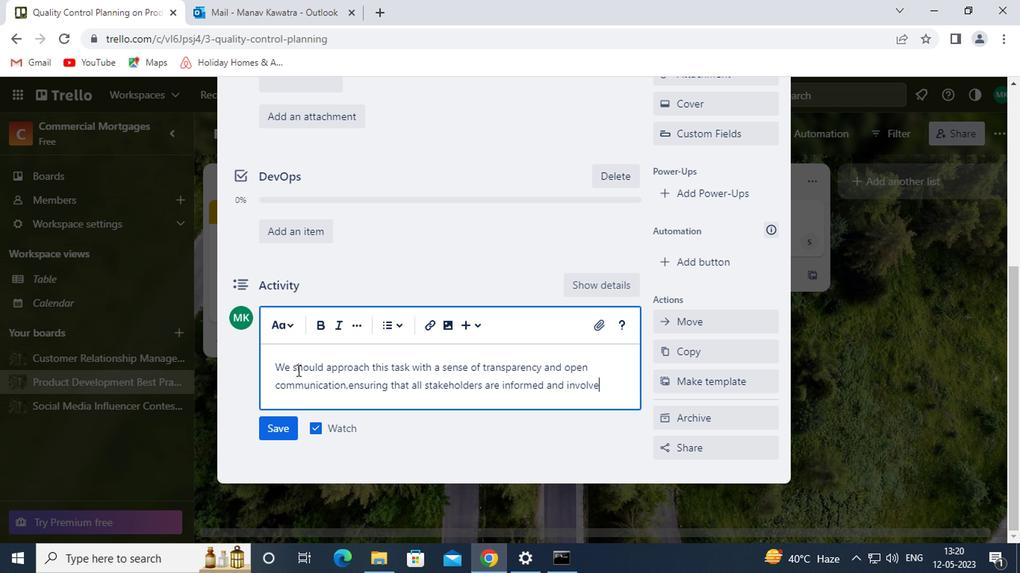 
Action: Mouse moved to (273, 429)
Screenshot: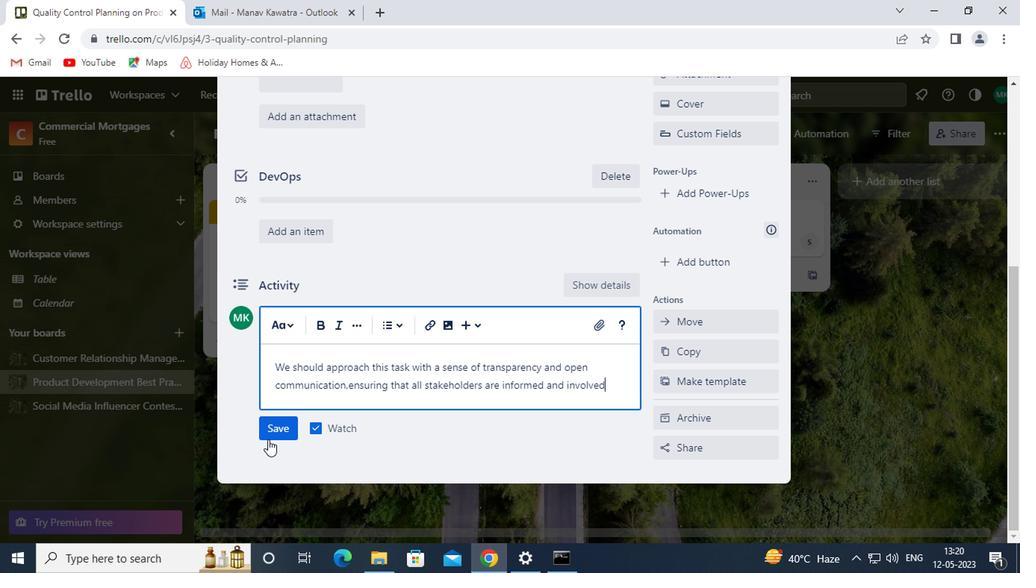 
Action: Mouse pressed left at (273, 429)
Screenshot: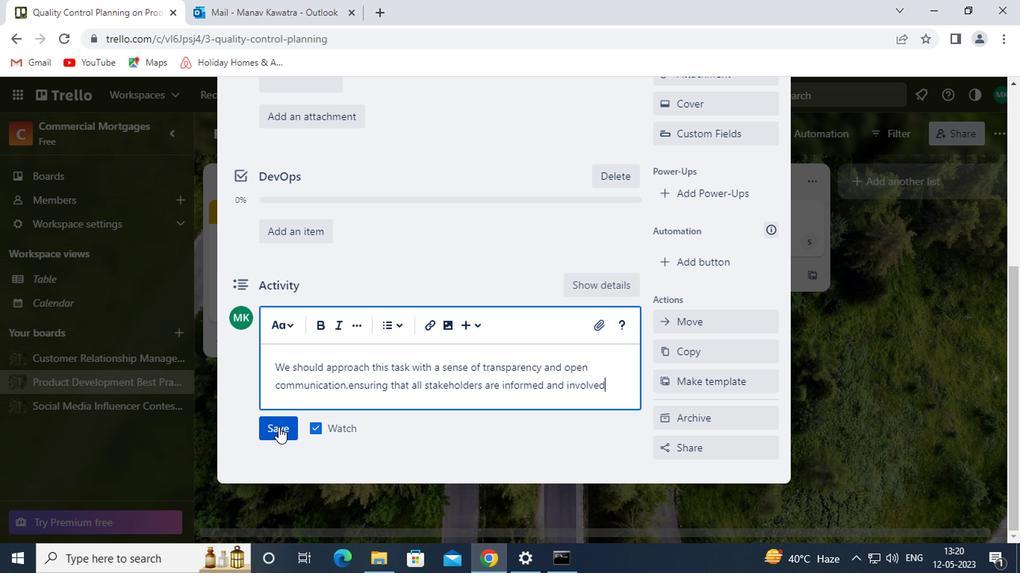 
Action: Mouse moved to (558, 402)
Screenshot: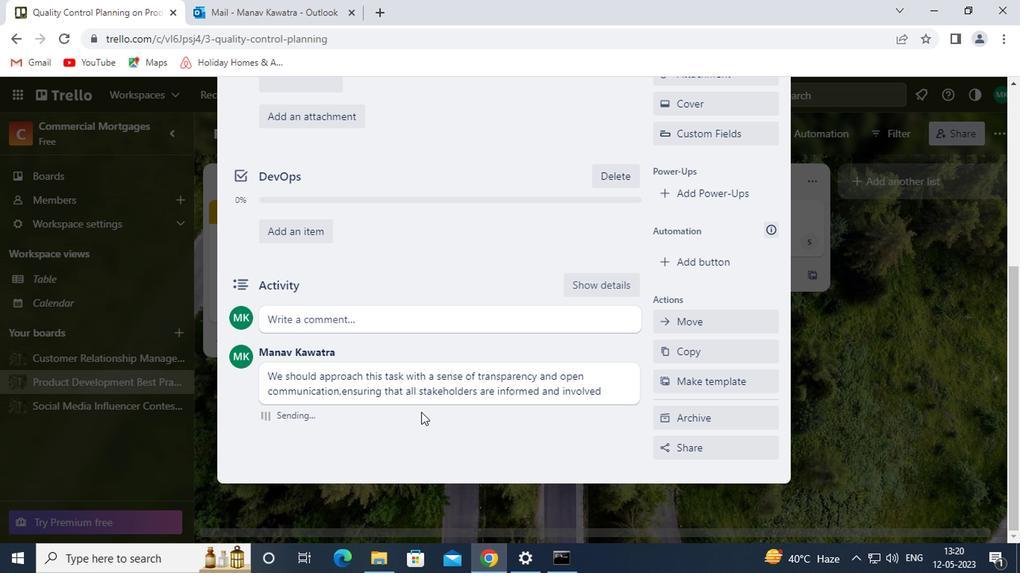 
Action: Mouse scrolled (558, 403) with delta (0, 1)
Screenshot: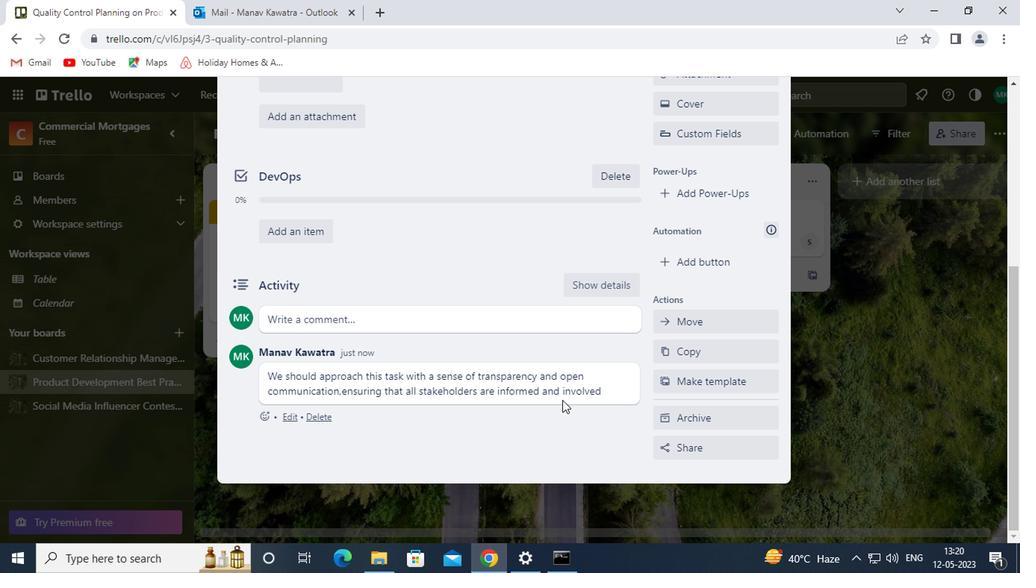 
Action: Mouse scrolled (558, 403) with delta (0, 1)
Screenshot: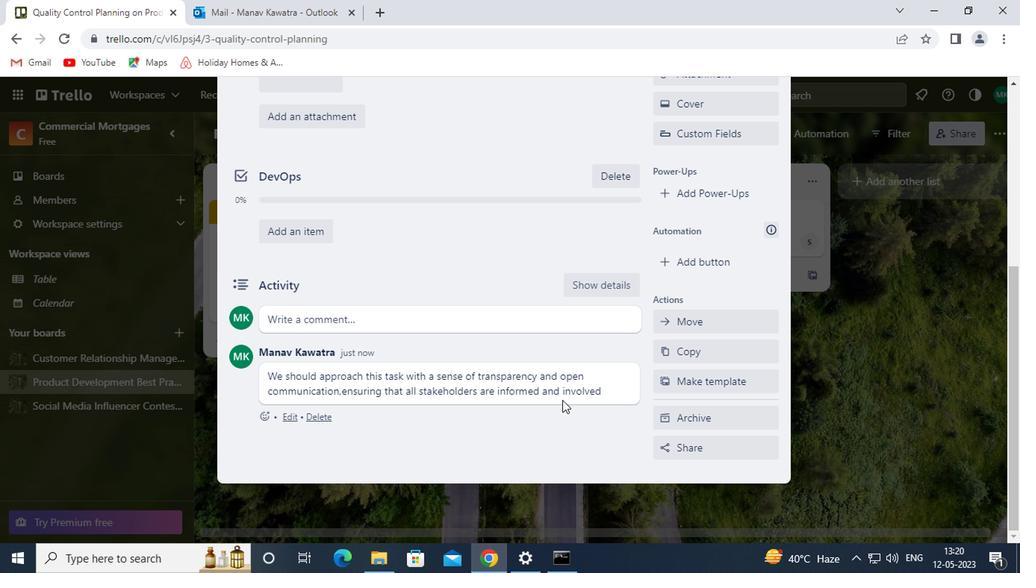 
Action: Mouse scrolled (558, 403) with delta (0, 1)
Screenshot: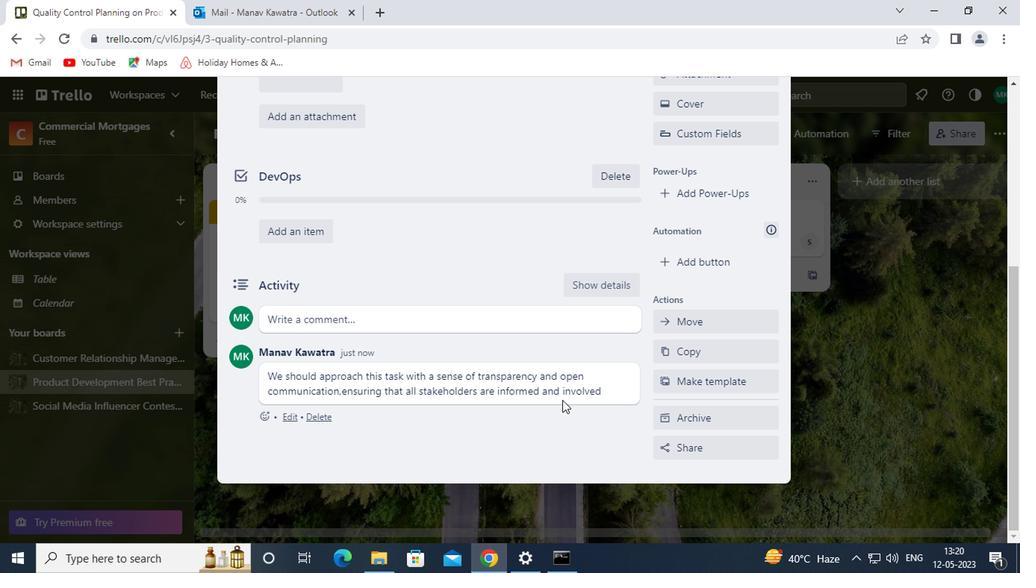 
Action: Mouse scrolled (558, 403) with delta (0, 1)
Screenshot: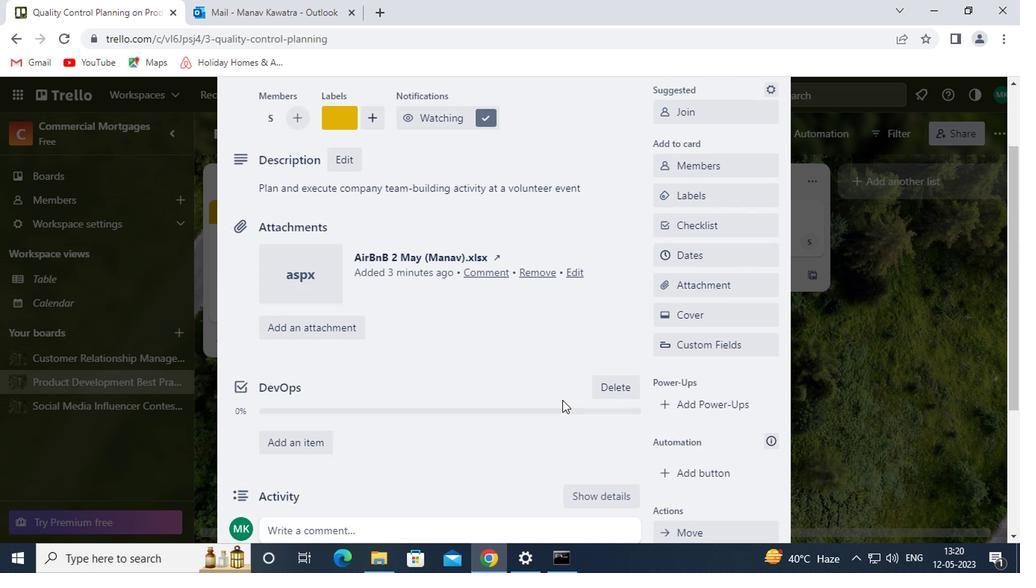 
Action: Mouse moved to (711, 337)
Screenshot: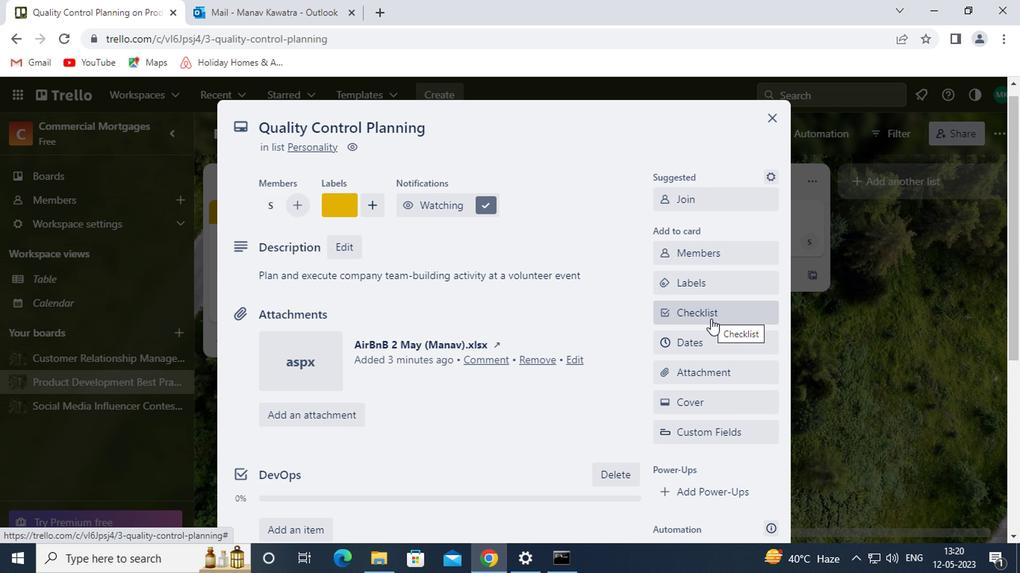 
Action: Mouse pressed left at (711, 337)
Screenshot: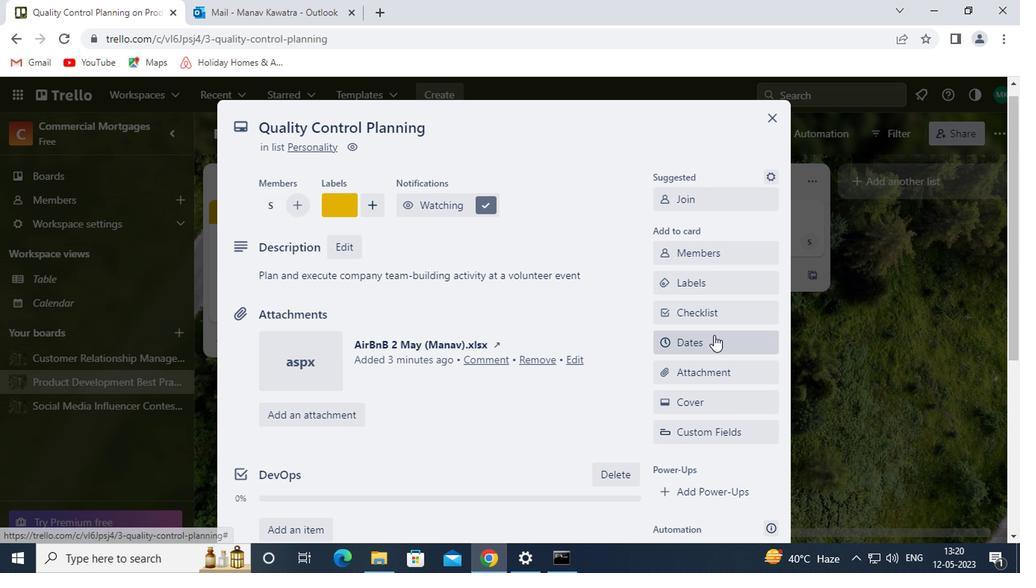 
Action: Mouse moved to (668, 404)
Screenshot: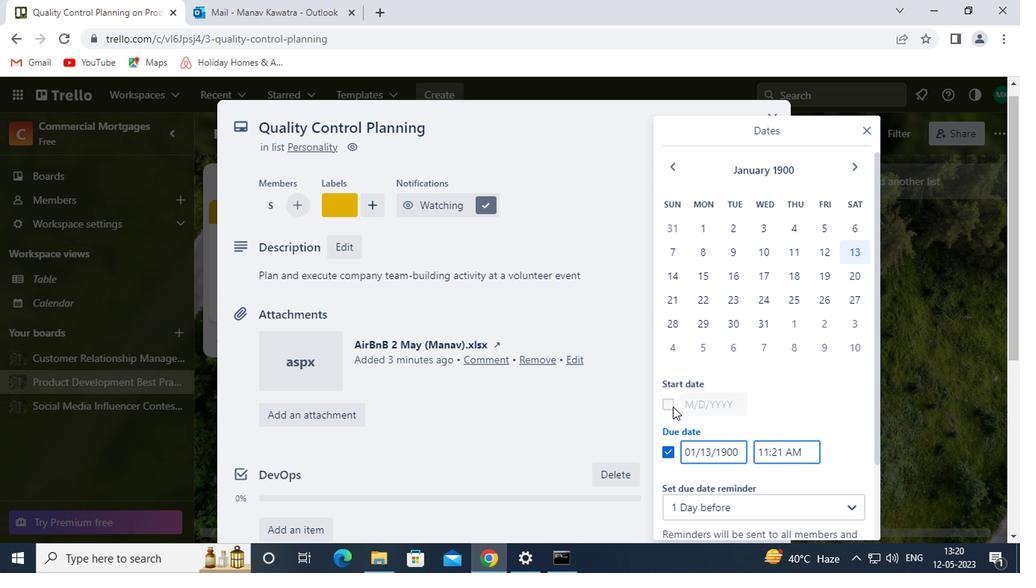 
Action: Mouse pressed left at (668, 404)
Screenshot: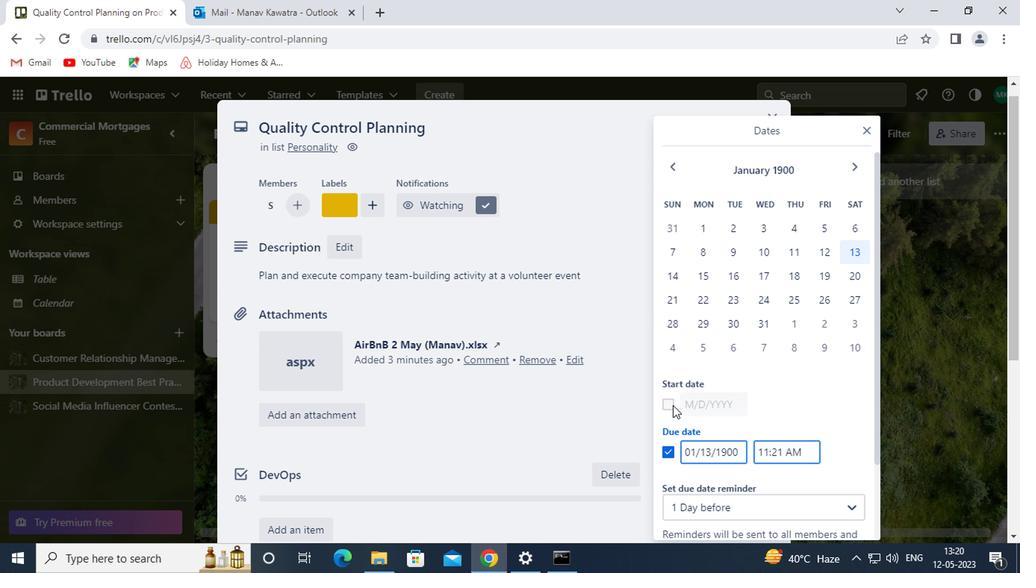 
Action: Mouse moved to (669, 248)
Screenshot: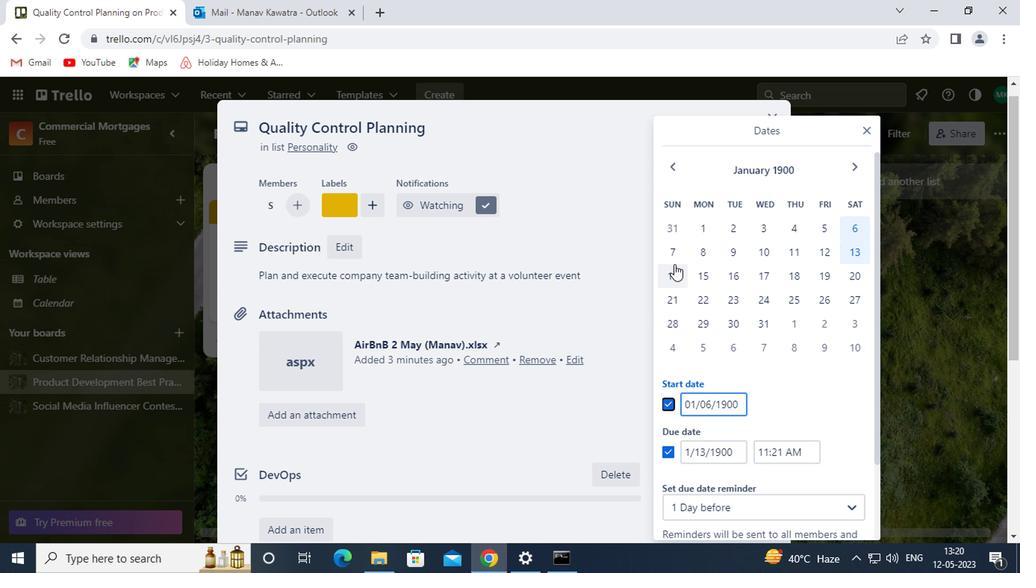 
Action: Mouse pressed left at (669, 248)
Screenshot: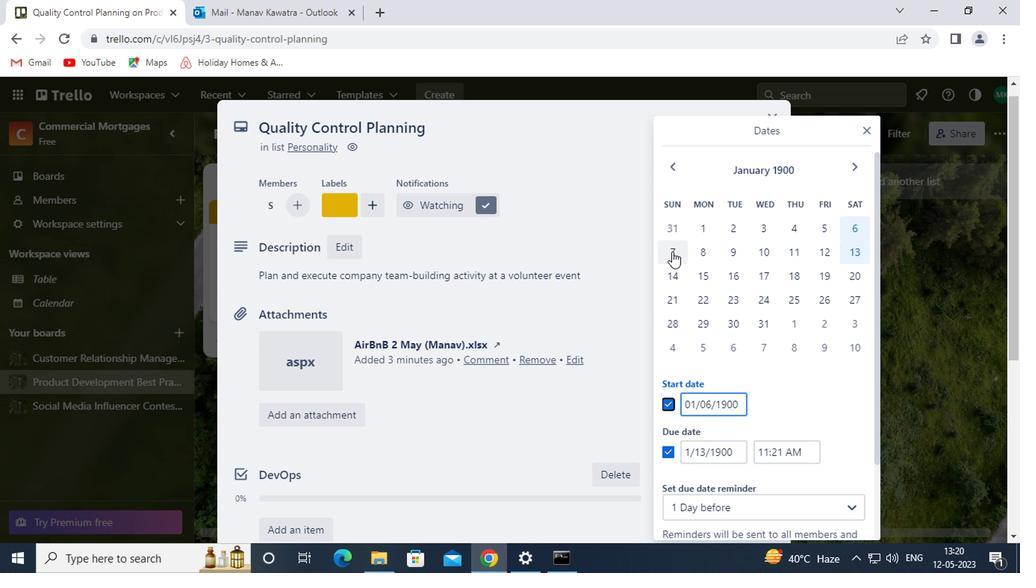
Action: Mouse moved to (668, 277)
Screenshot: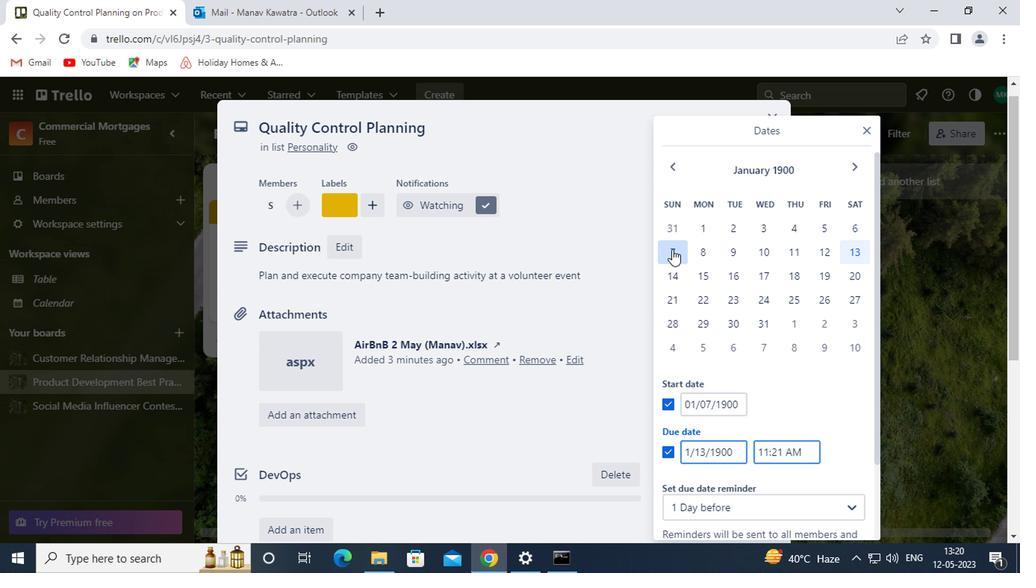 
Action: Mouse pressed left at (668, 277)
Screenshot: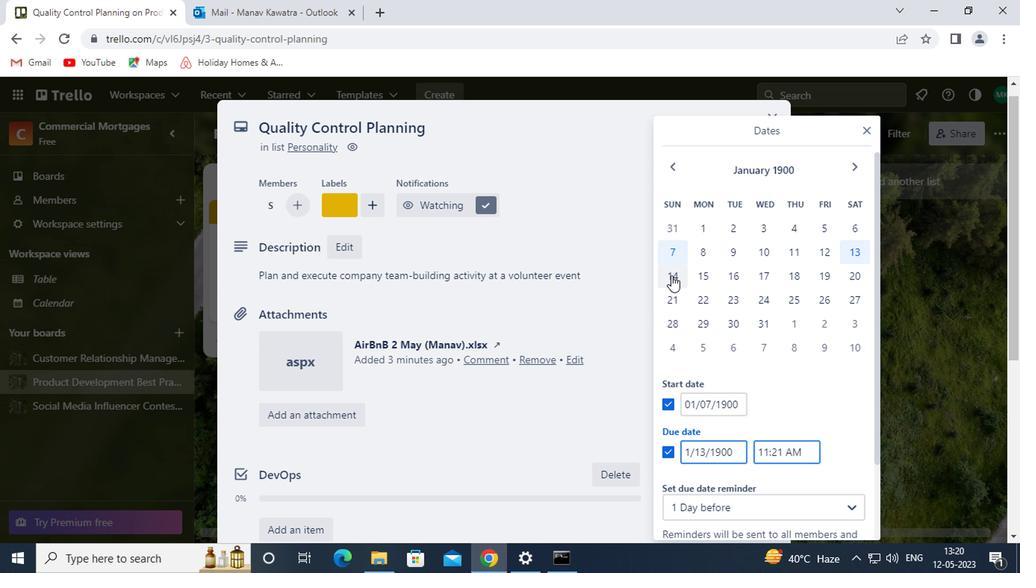 
Action: Mouse moved to (703, 335)
Screenshot: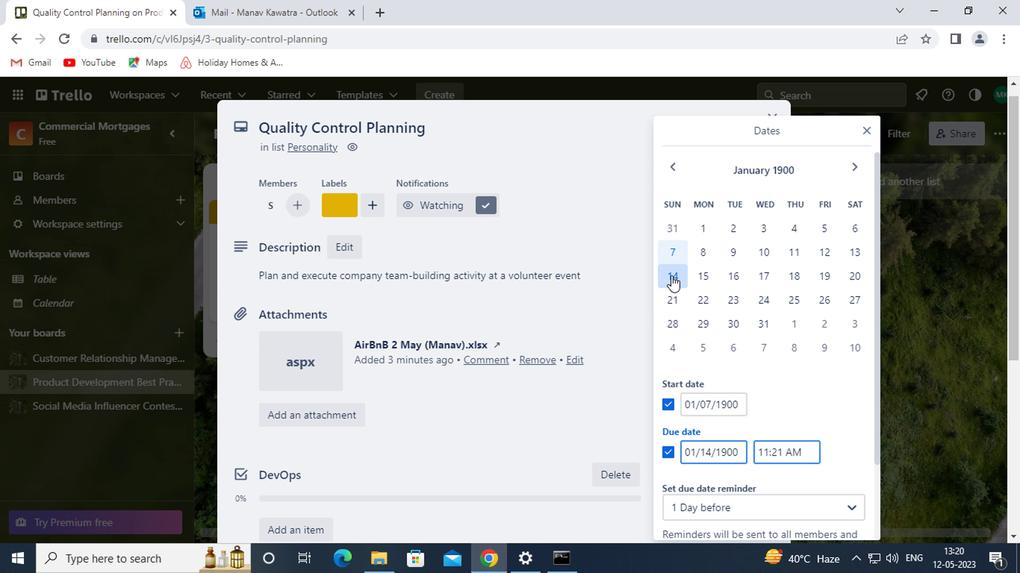 
Action: Mouse scrolled (703, 334) with delta (0, -1)
Screenshot: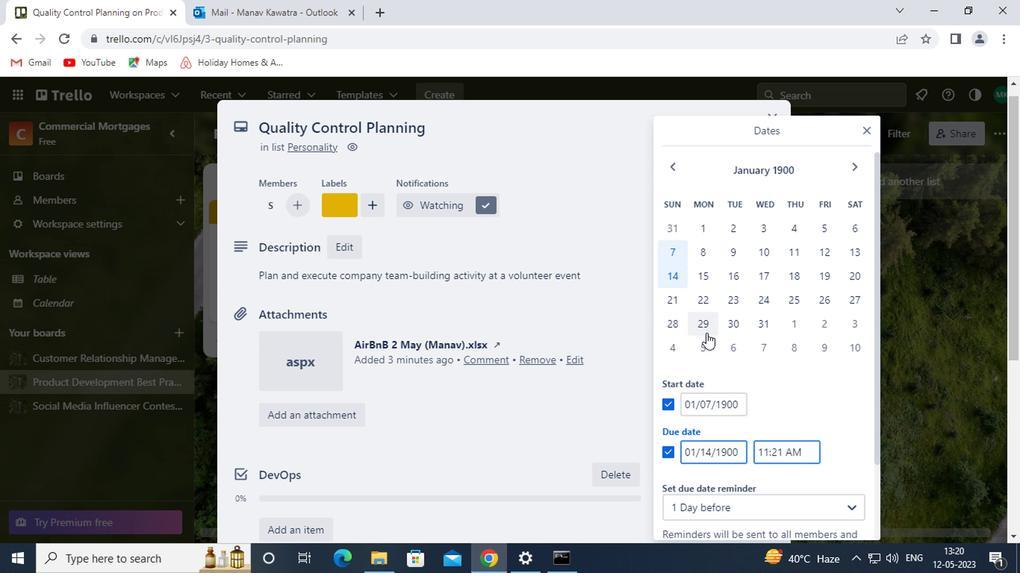 
Action: Mouse scrolled (703, 334) with delta (0, -1)
Screenshot: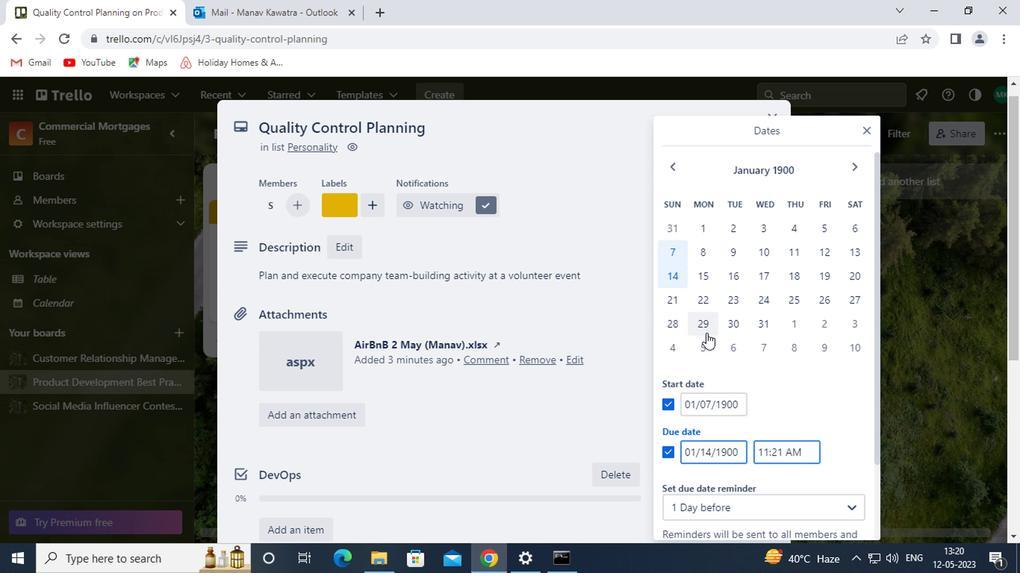 
Action: Mouse scrolled (703, 334) with delta (0, -1)
Screenshot: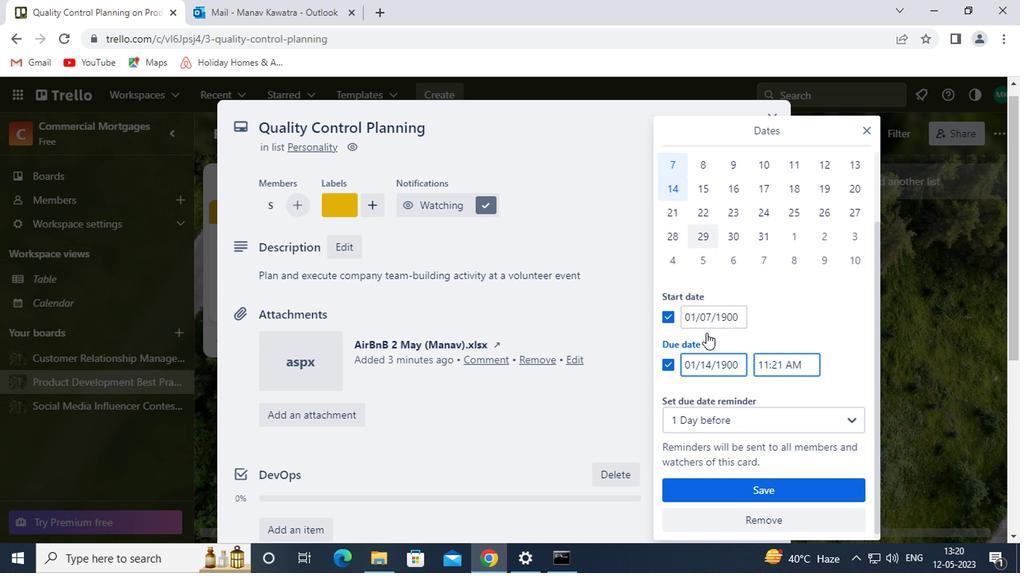 
Action: Mouse moved to (727, 484)
Screenshot: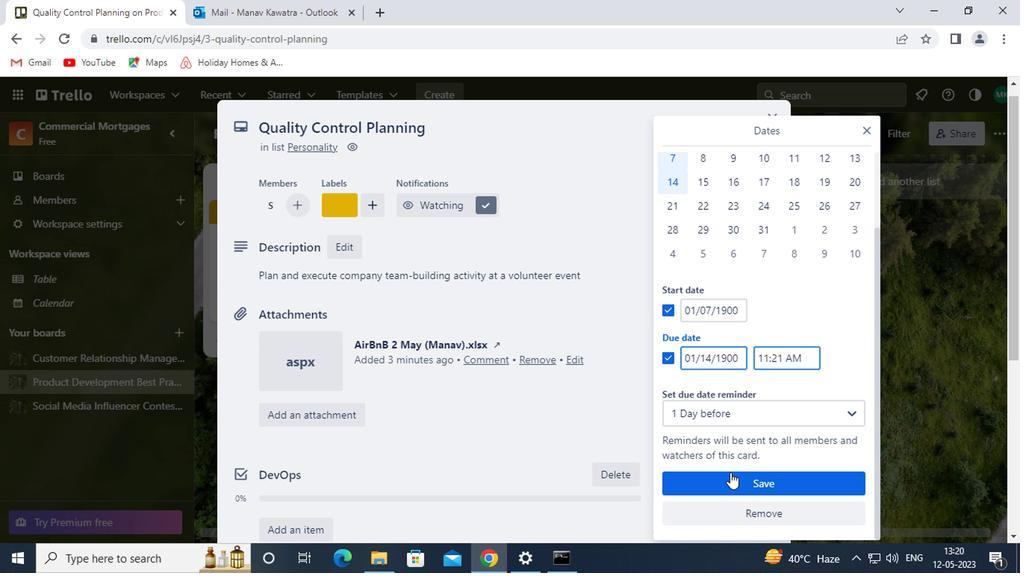 
Action: Mouse pressed left at (727, 484)
Screenshot: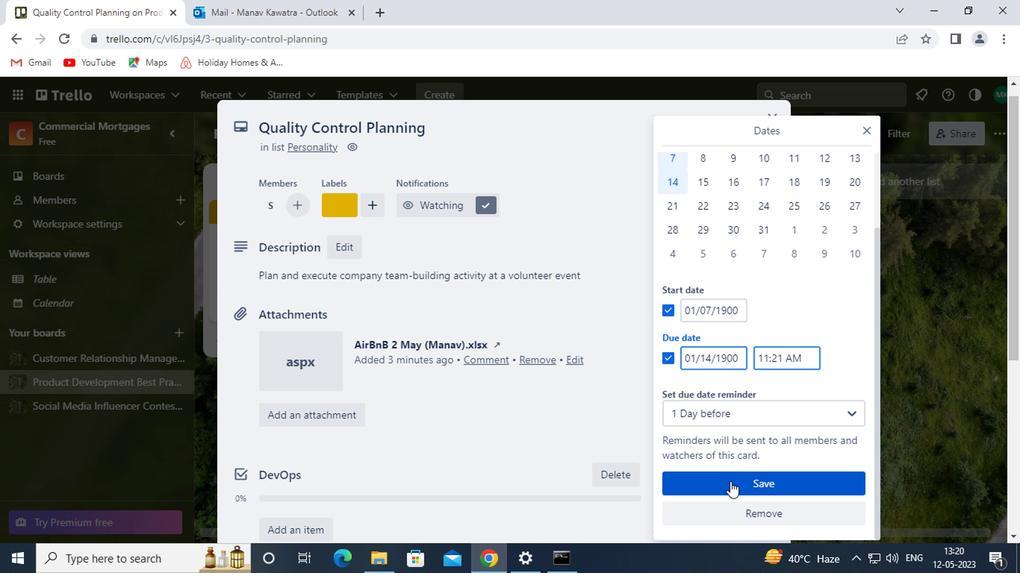 
Action: Mouse moved to (847, 375)
Screenshot: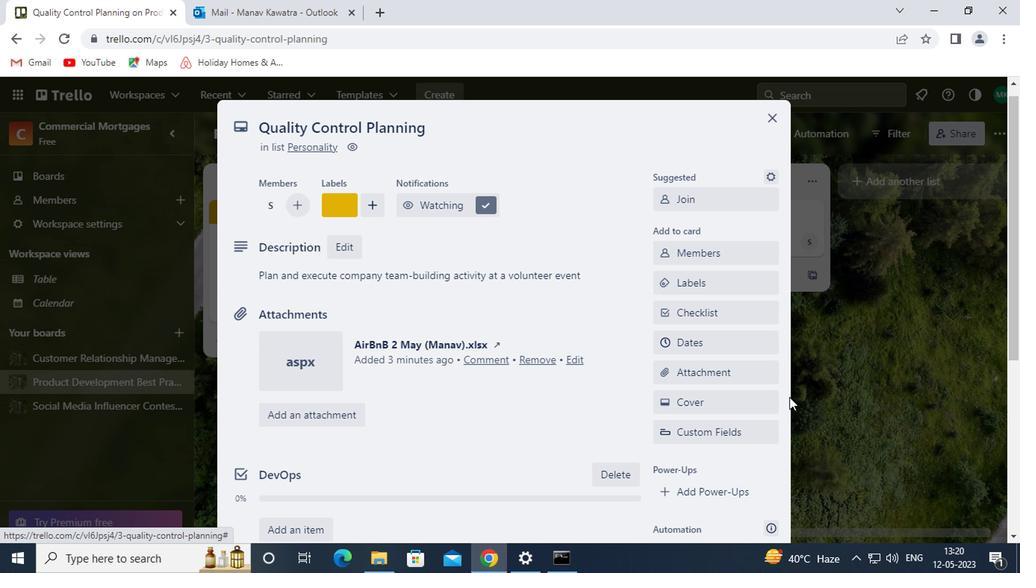 
Action: Mouse pressed left at (847, 375)
Screenshot: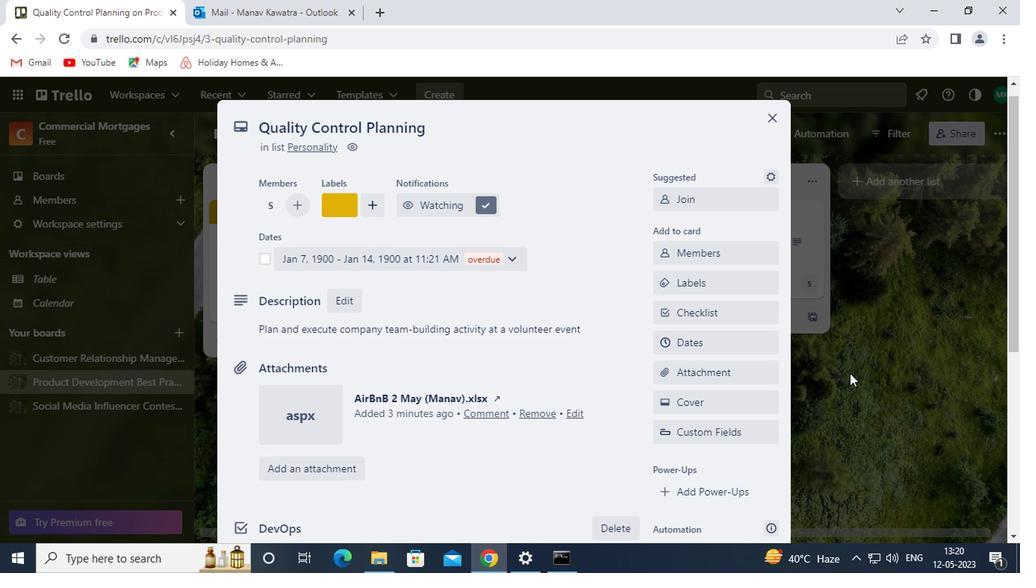 
